 Task: Search one way flight ticket for 1 adult, 1 child, 1 infant in seat in premium economy from Boulder City: Boulder City Municipal Airport to Greenville: Pitt-greenville Airport on 5-2-2023. Choice of flights is Alaska. Number of bags: 2 checked bags. Price is upto 81000. Outbound departure time preference is 17:45.
Action: Mouse moved to (299, 265)
Screenshot: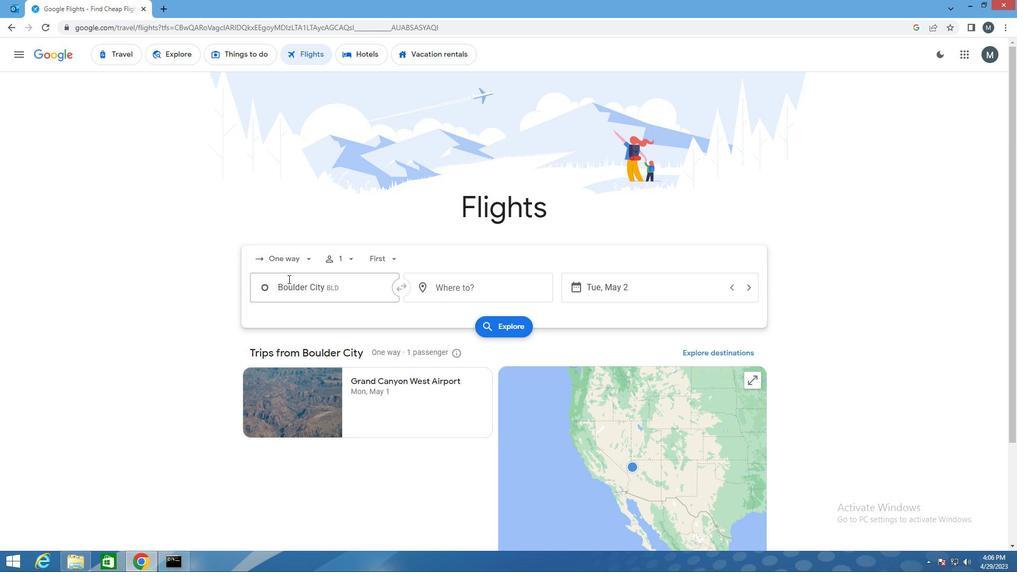 
Action: Mouse pressed left at (299, 265)
Screenshot: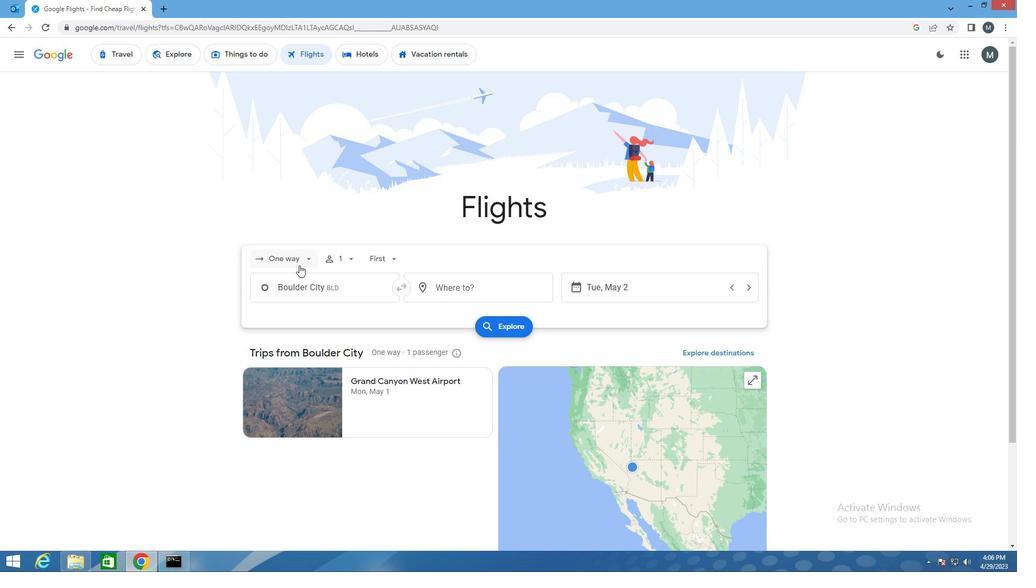 
Action: Mouse moved to (306, 304)
Screenshot: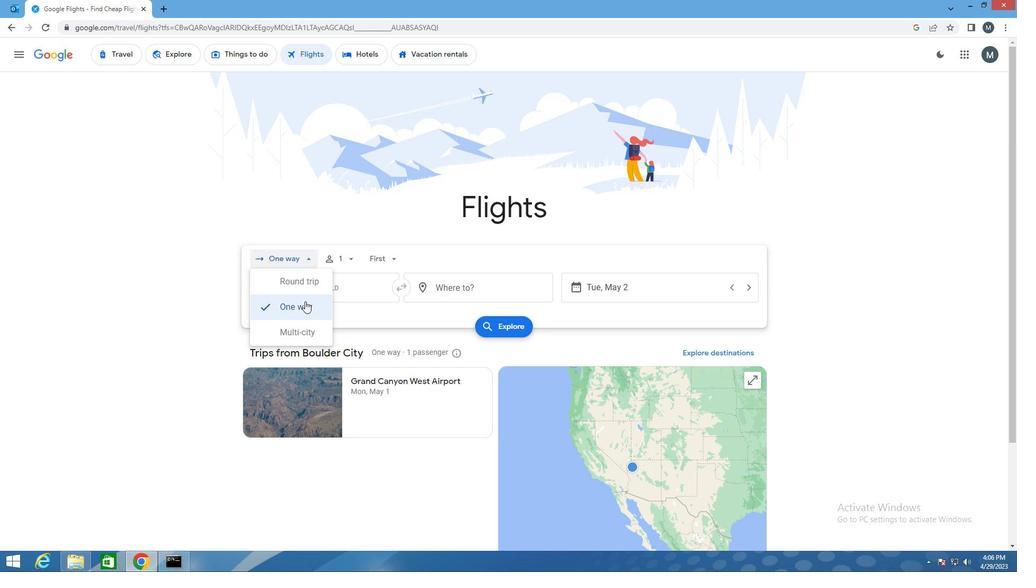 
Action: Mouse pressed left at (306, 304)
Screenshot: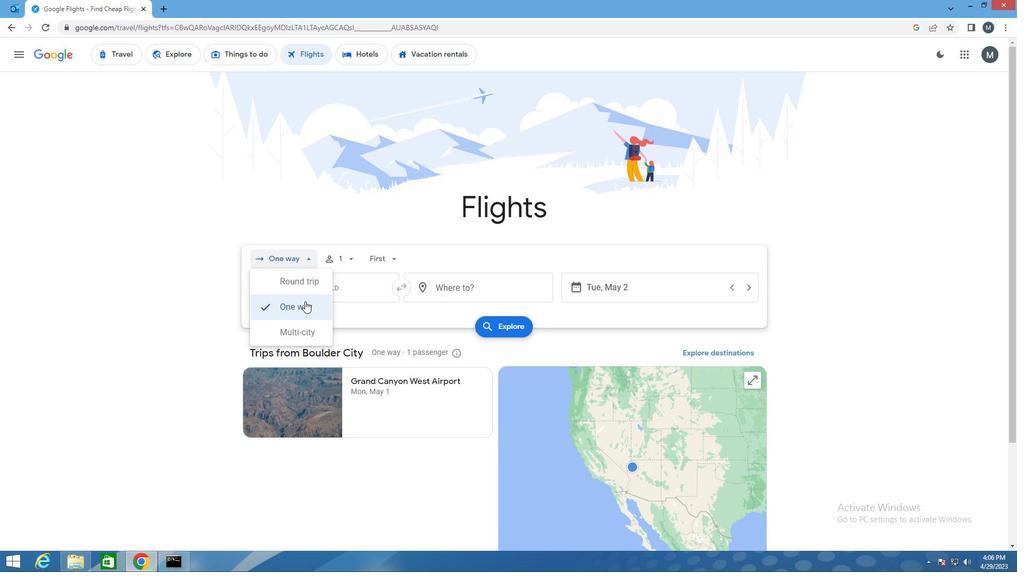 
Action: Mouse moved to (347, 256)
Screenshot: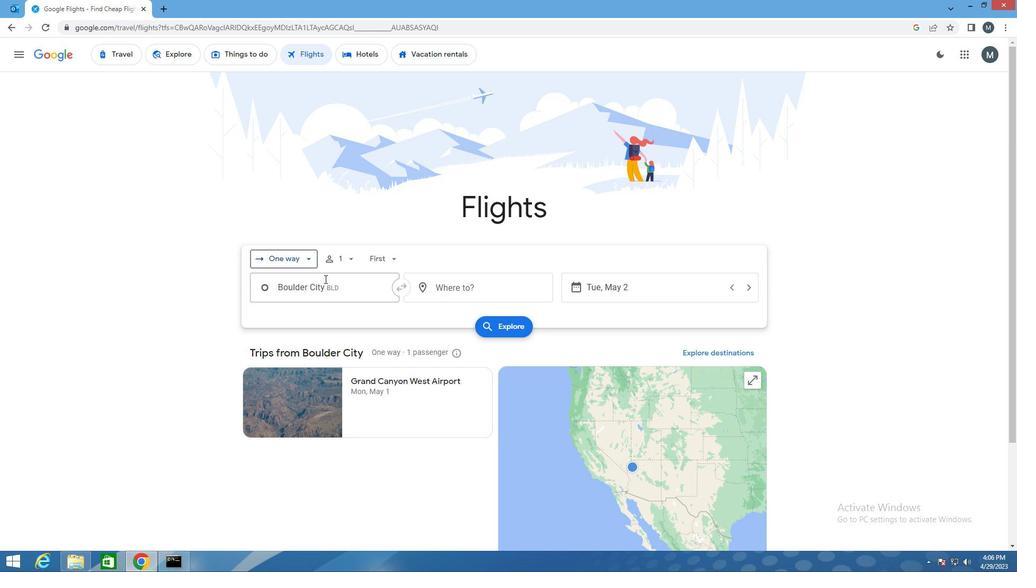 
Action: Mouse pressed left at (347, 256)
Screenshot: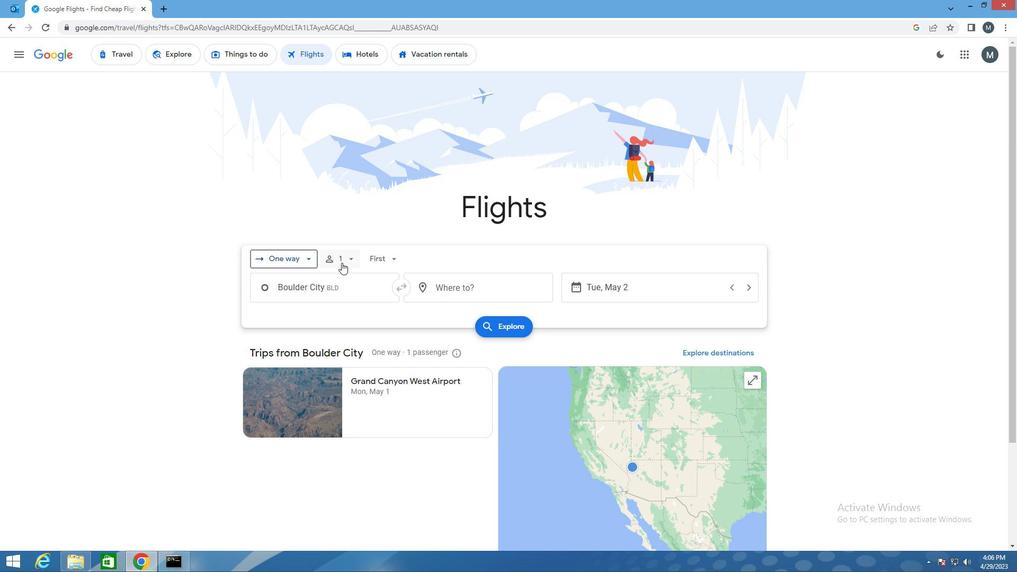 
Action: Mouse moved to (429, 314)
Screenshot: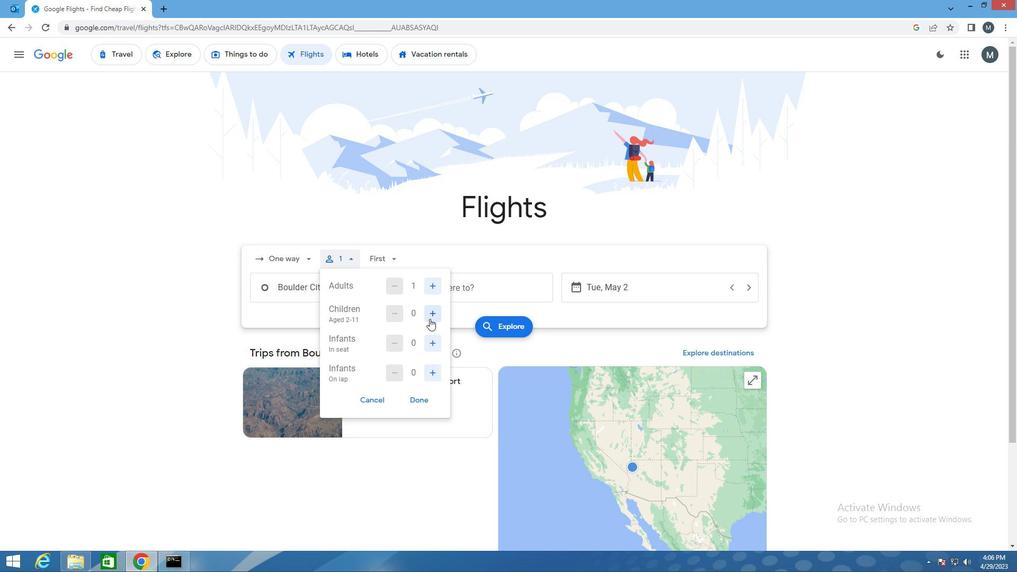 
Action: Mouse pressed left at (429, 314)
Screenshot: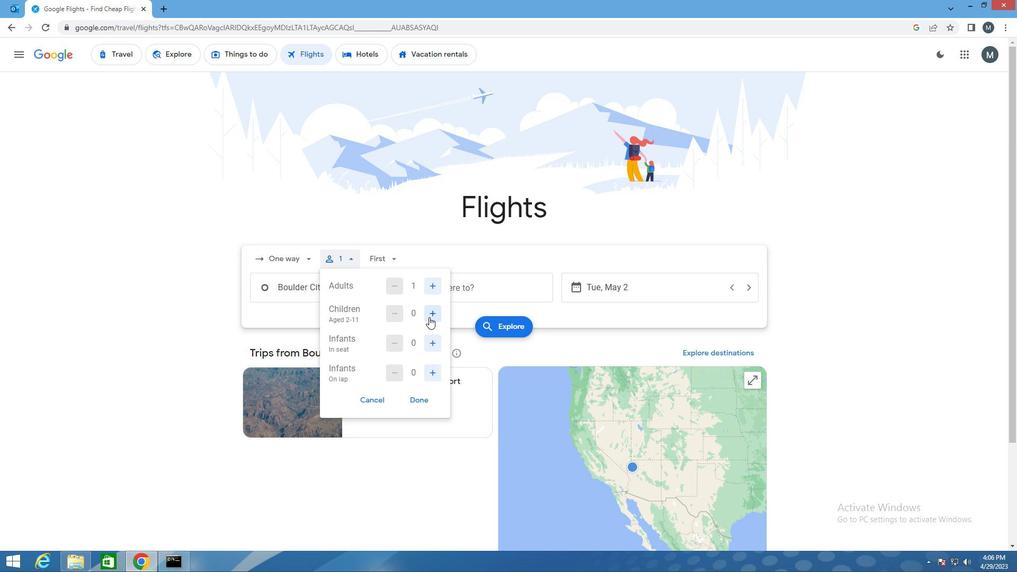 
Action: Mouse moved to (438, 344)
Screenshot: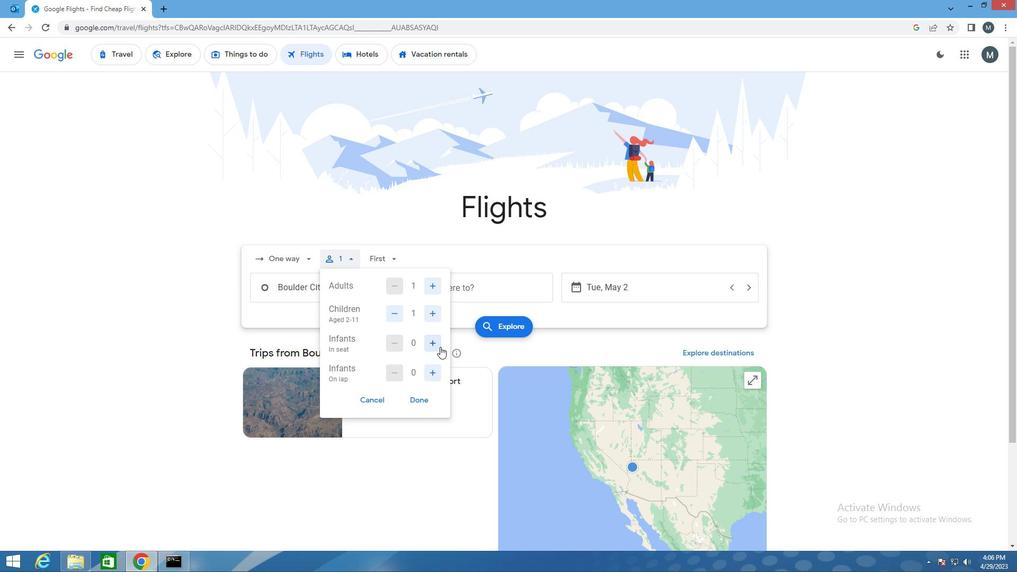 
Action: Mouse pressed left at (438, 344)
Screenshot: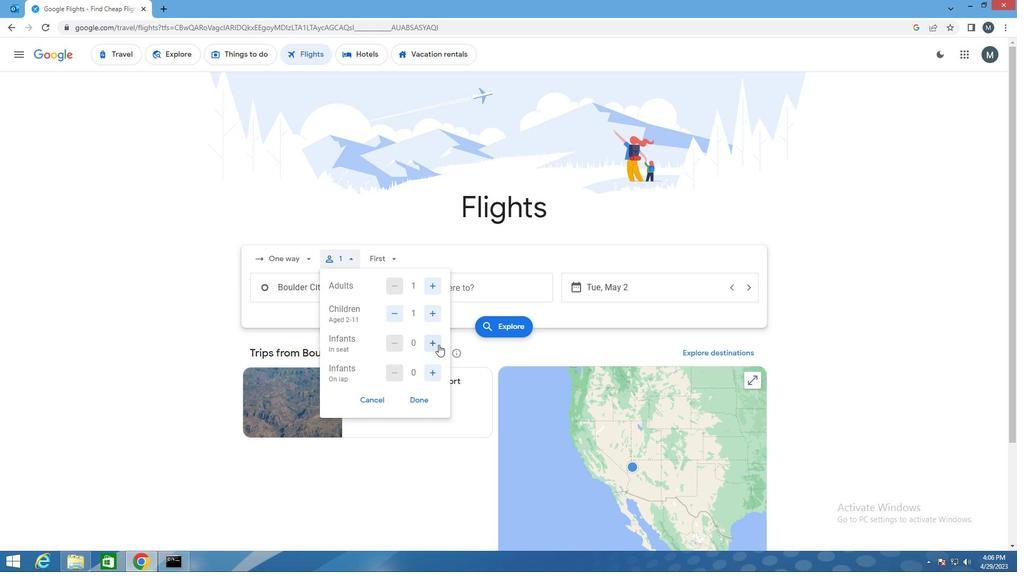 
Action: Mouse moved to (421, 398)
Screenshot: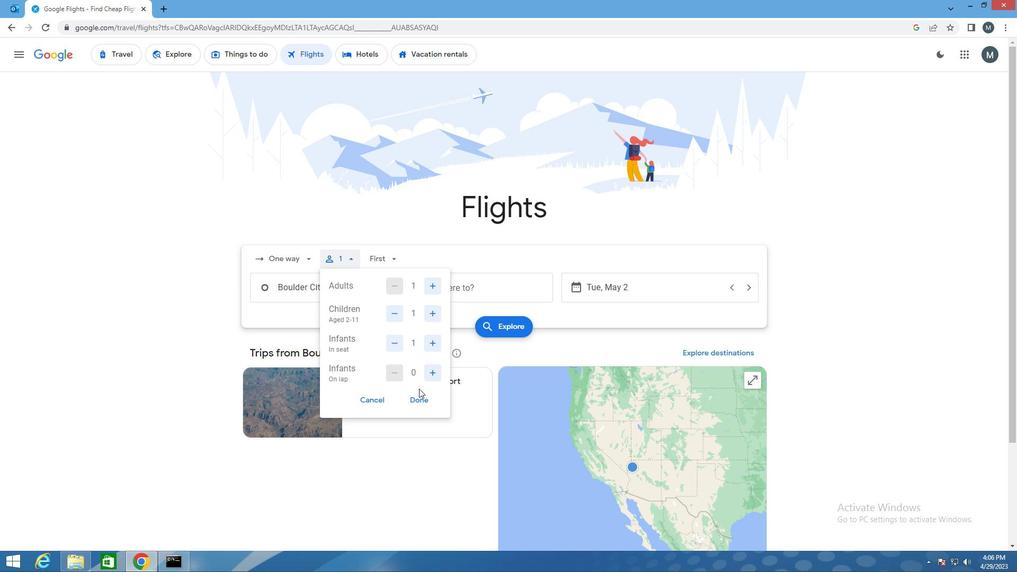
Action: Mouse pressed left at (421, 398)
Screenshot: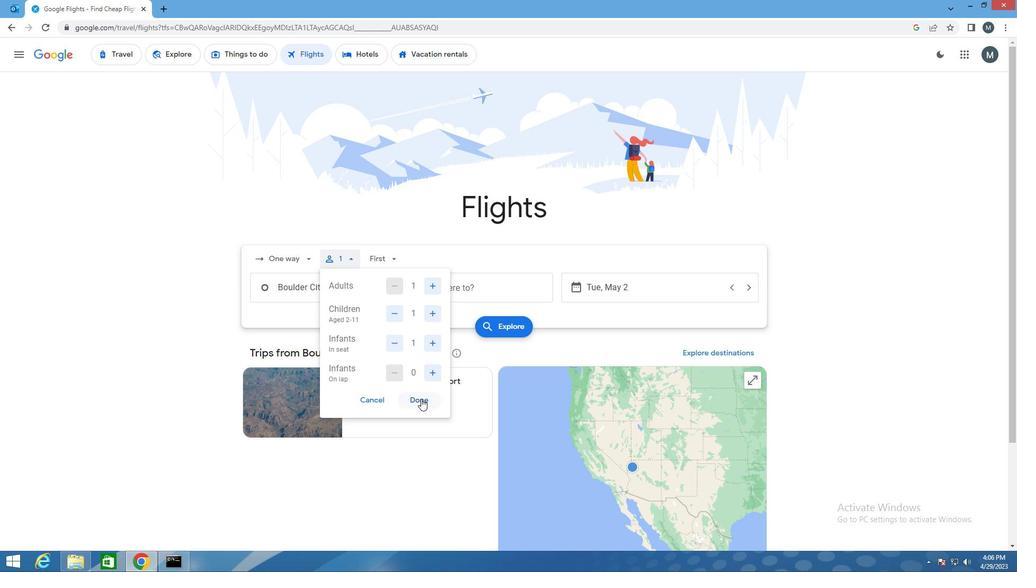 
Action: Mouse moved to (380, 260)
Screenshot: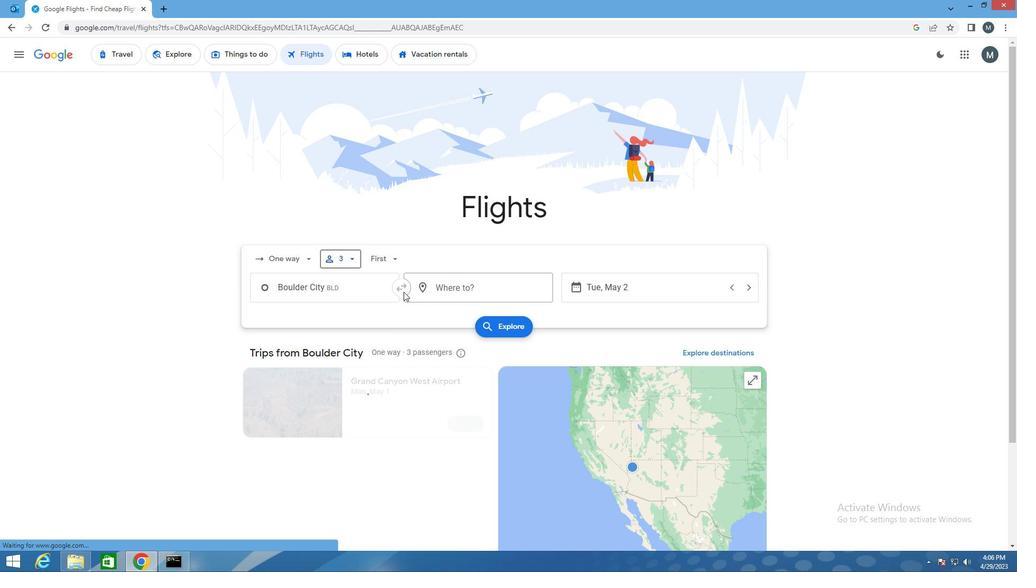 
Action: Mouse pressed left at (380, 260)
Screenshot: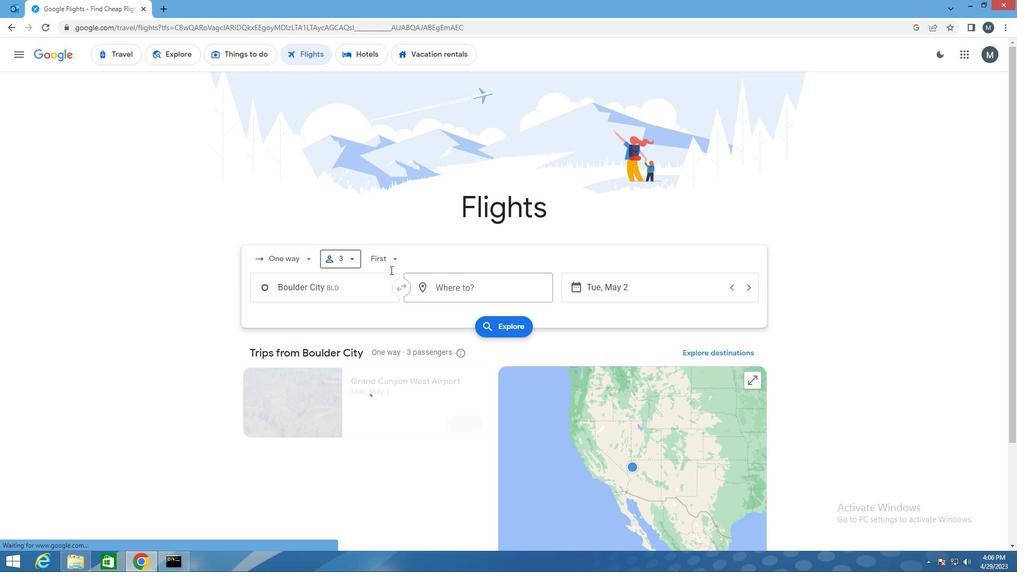 
Action: Mouse moved to (406, 308)
Screenshot: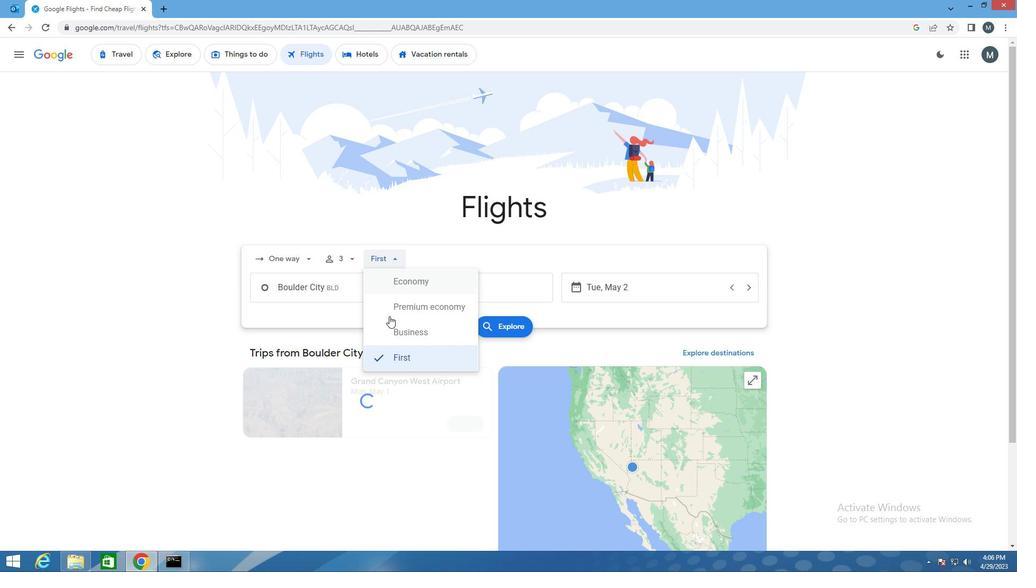 
Action: Mouse pressed left at (406, 308)
Screenshot: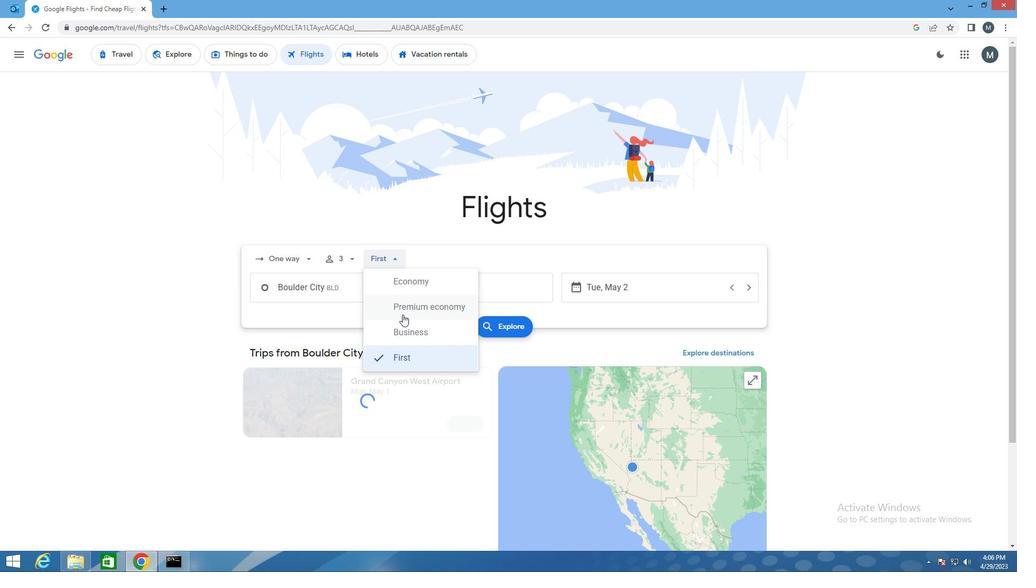 
Action: Mouse moved to (324, 292)
Screenshot: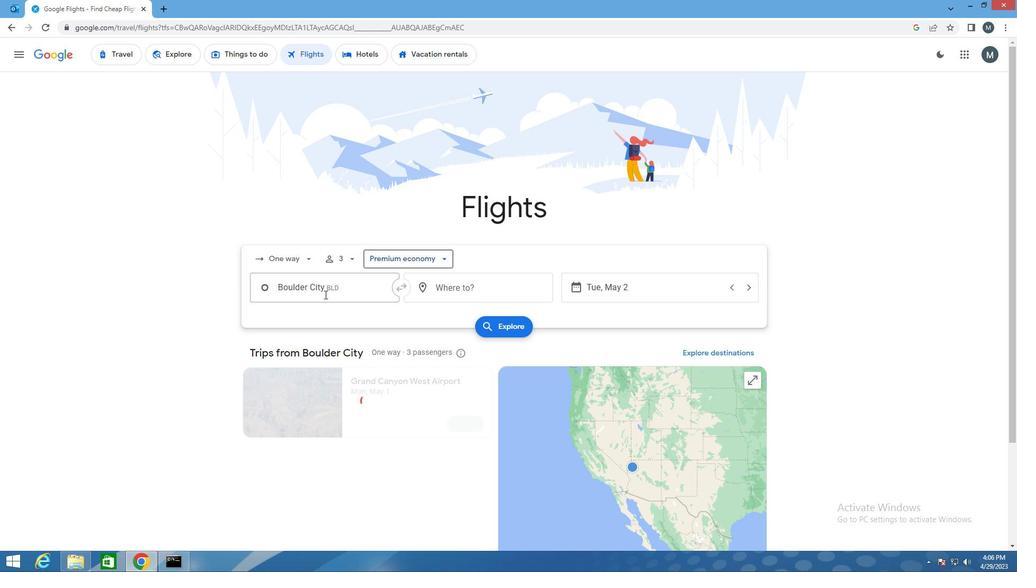 
Action: Mouse pressed left at (324, 292)
Screenshot: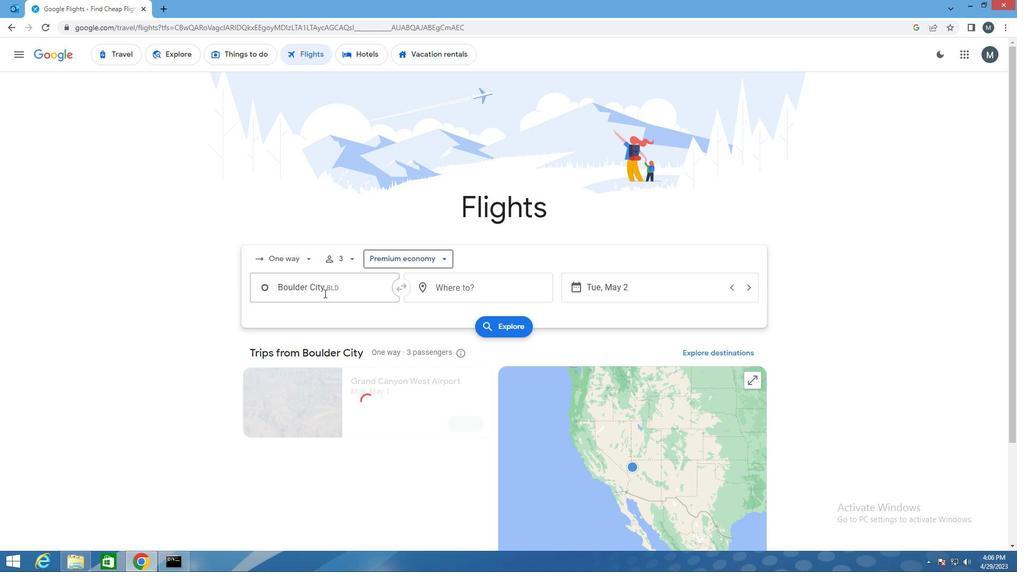 
Action: Mouse moved to (324, 291)
Screenshot: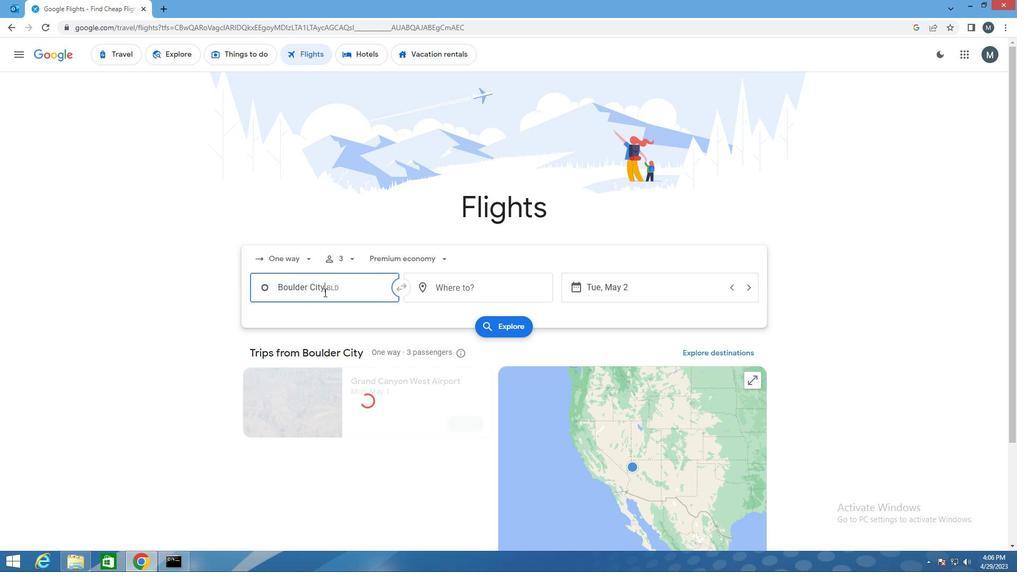 
Action: Key pressed bld<Key.enter>
Screenshot: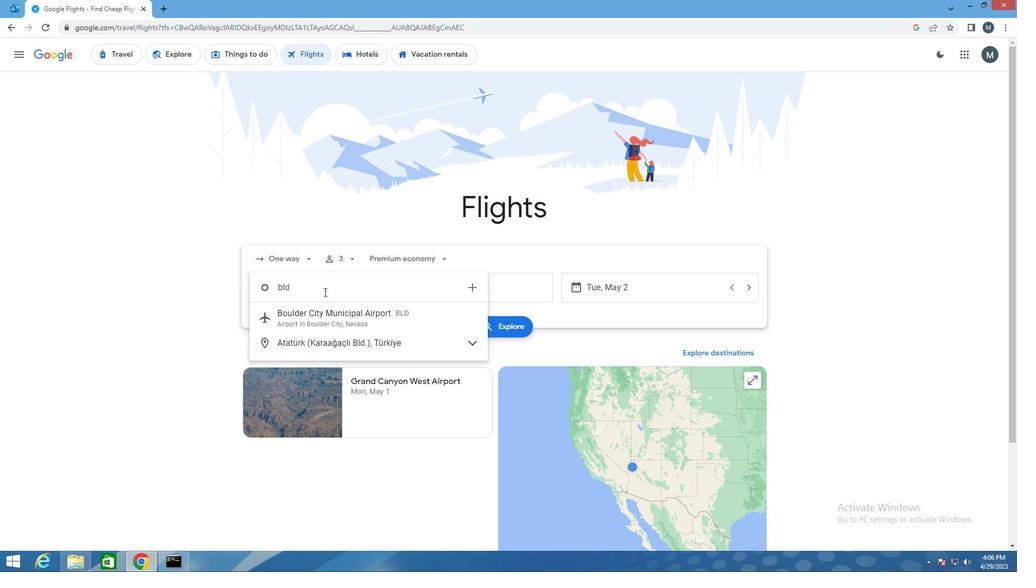 
Action: Mouse moved to (423, 288)
Screenshot: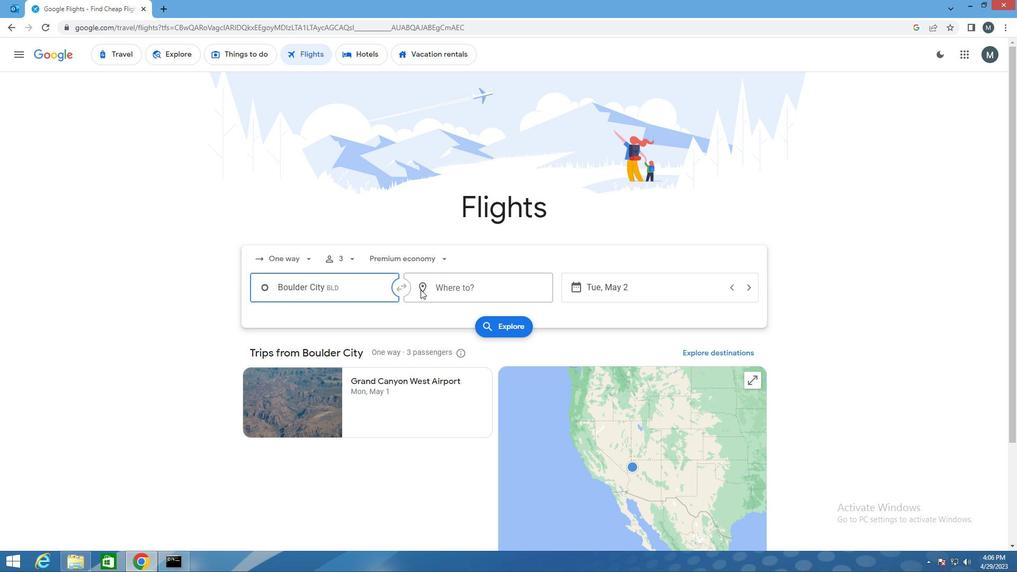 
Action: Mouse pressed left at (423, 288)
Screenshot: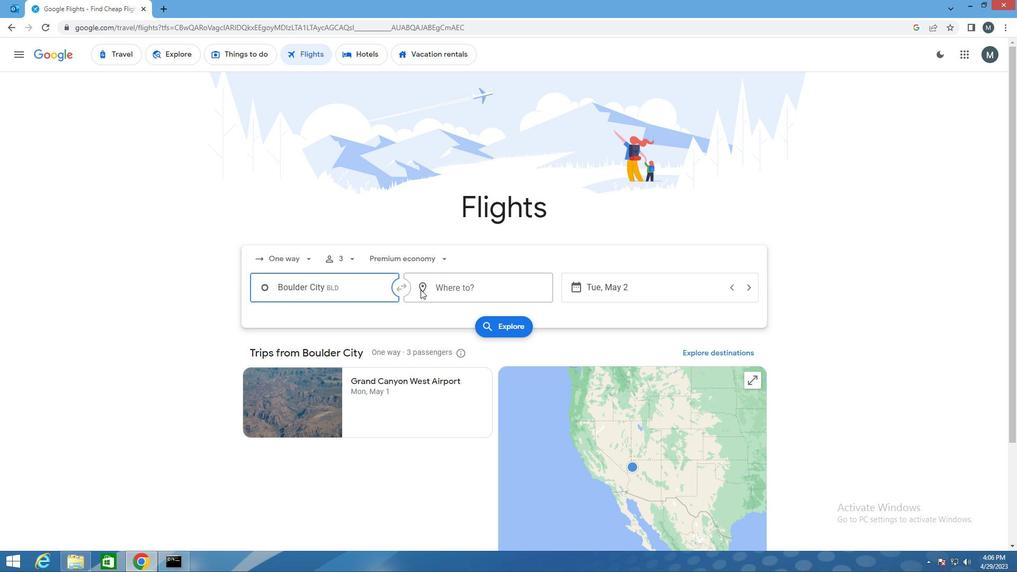 
Action: Key pressed pgv<Key.enter>
Screenshot: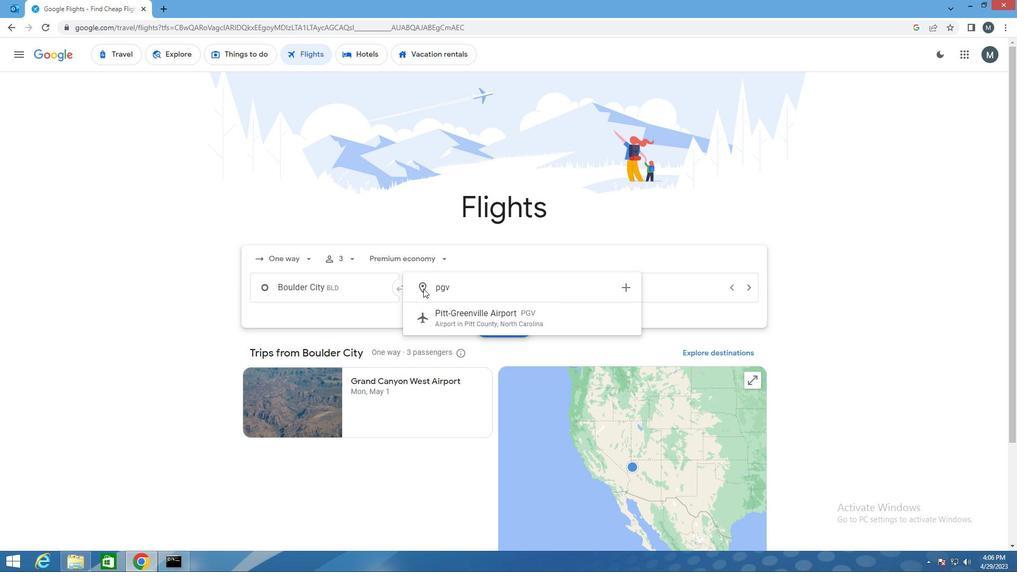 
Action: Mouse moved to (650, 281)
Screenshot: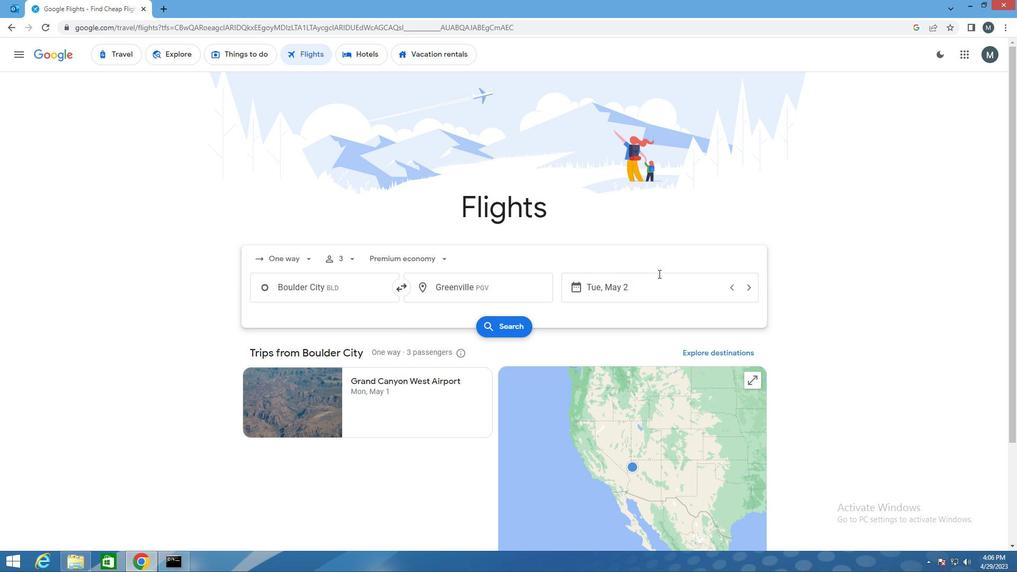 
Action: Mouse pressed left at (650, 281)
Screenshot: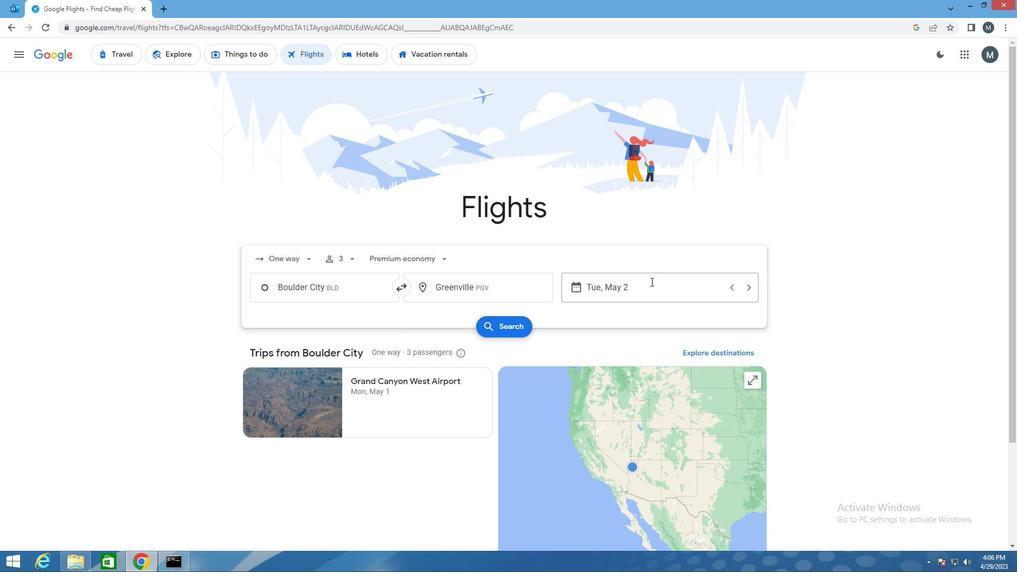 
Action: Mouse moved to (635, 366)
Screenshot: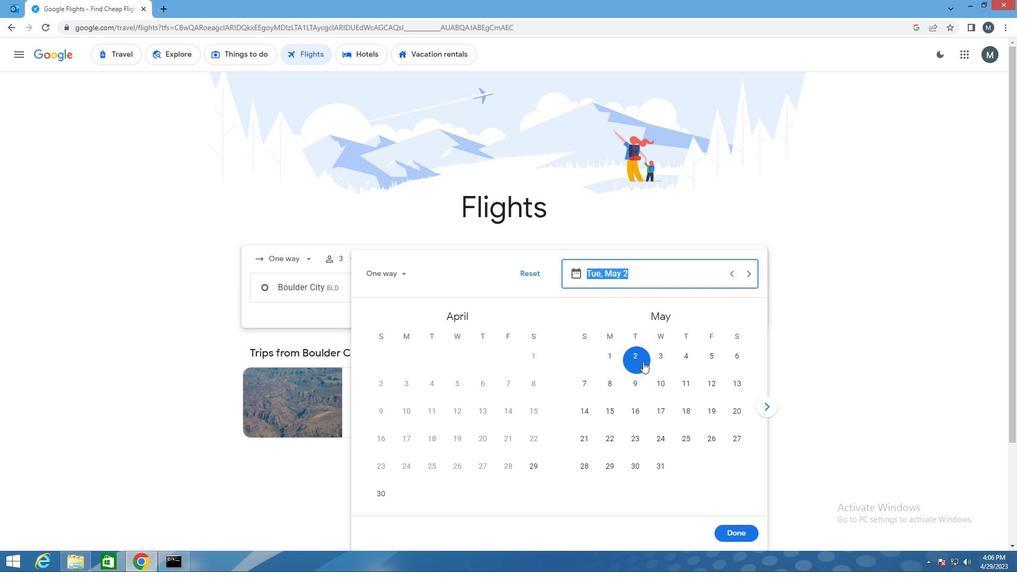 
Action: Mouse pressed left at (635, 366)
Screenshot: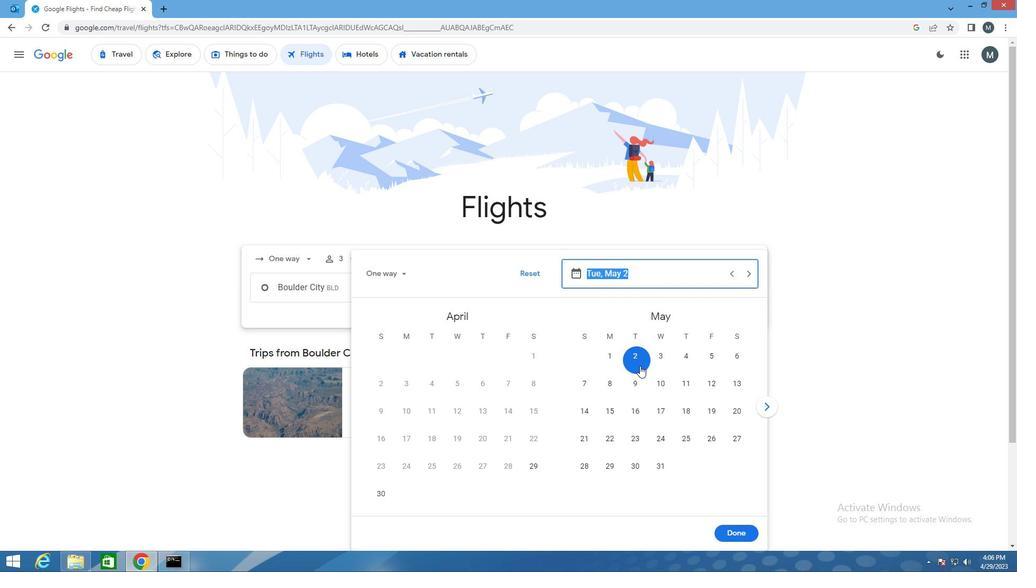 
Action: Mouse moved to (727, 534)
Screenshot: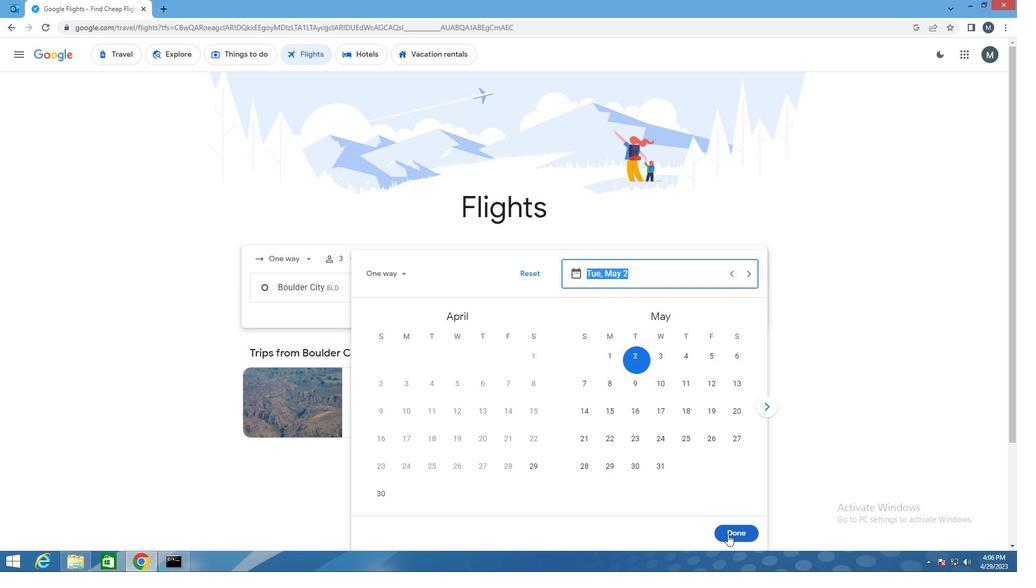 
Action: Mouse pressed left at (727, 534)
Screenshot: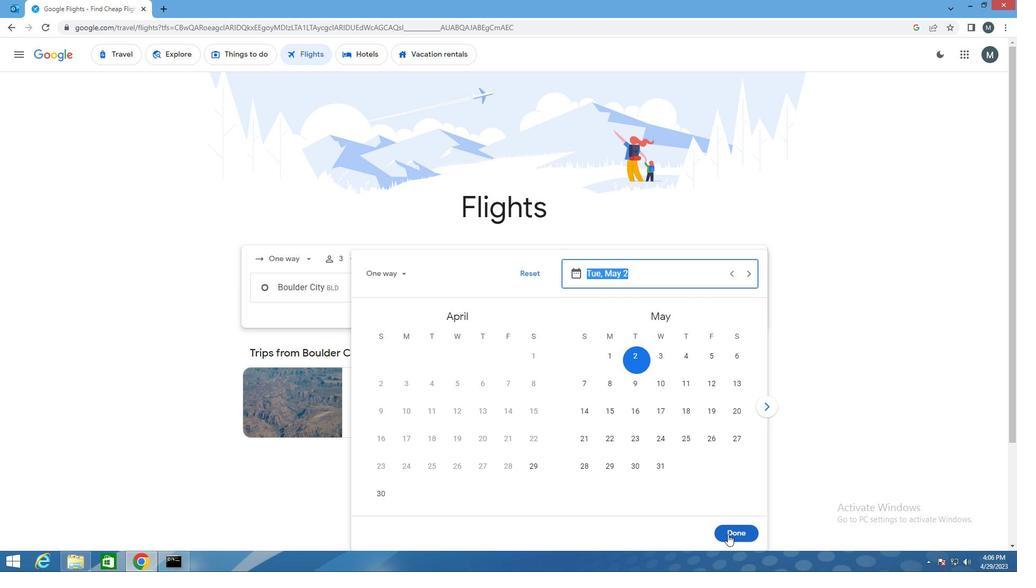 
Action: Mouse moved to (468, 324)
Screenshot: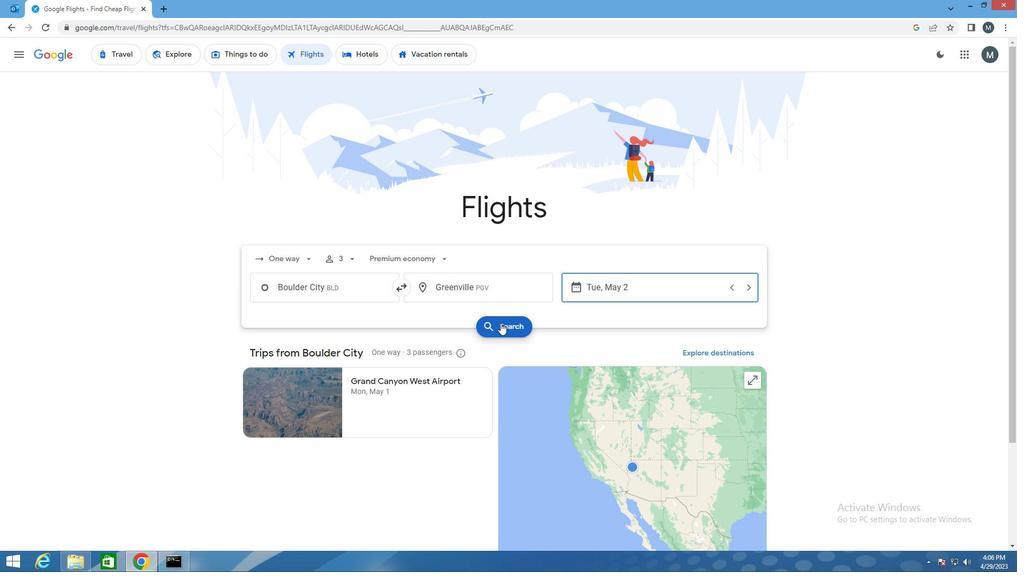 
Action: Mouse pressed left at (468, 324)
Screenshot: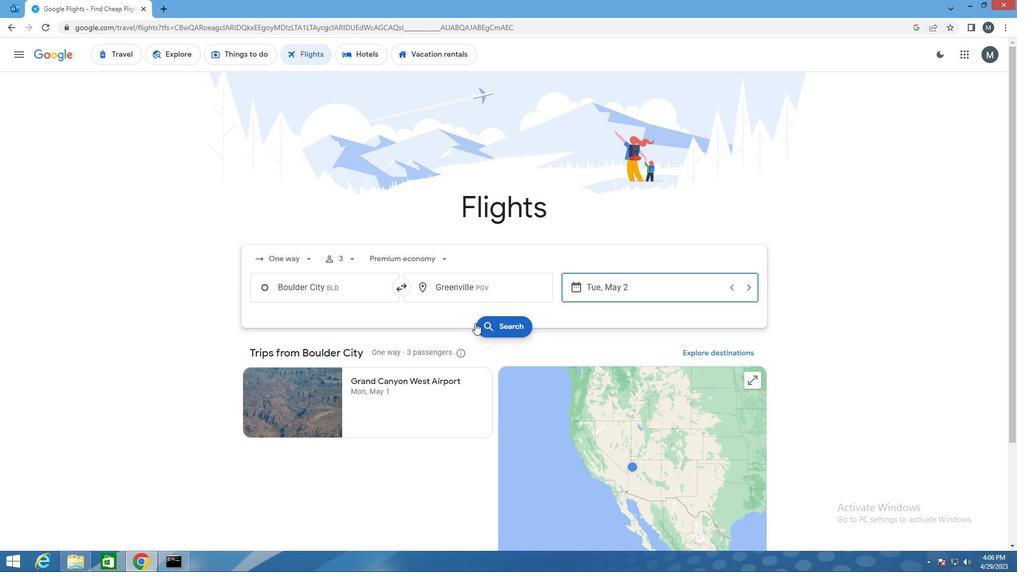 
Action: Mouse moved to (487, 325)
Screenshot: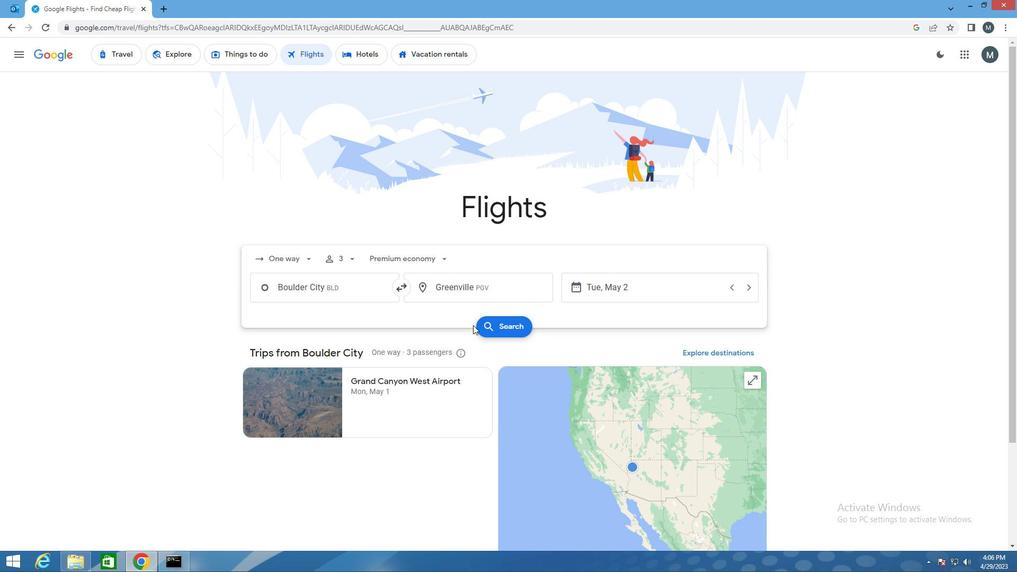 
Action: Mouse pressed left at (487, 325)
Screenshot: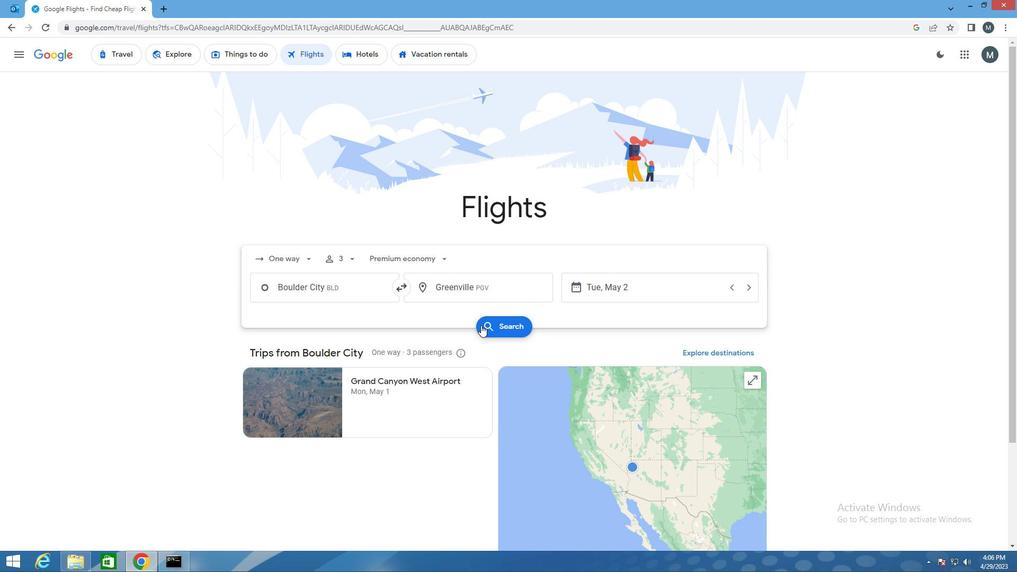 
Action: Mouse moved to (262, 152)
Screenshot: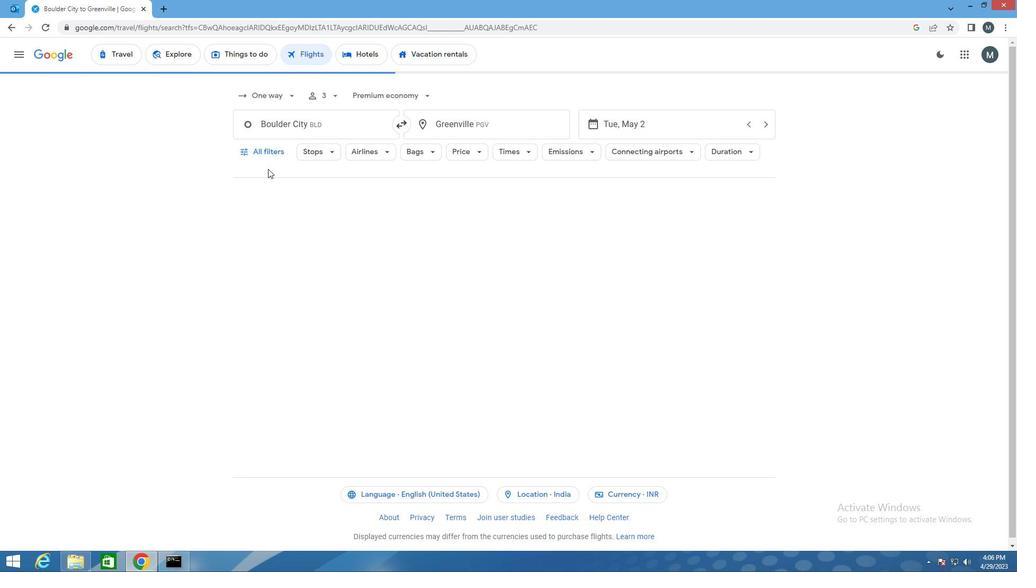 
Action: Mouse pressed left at (262, 152)
Screenshot: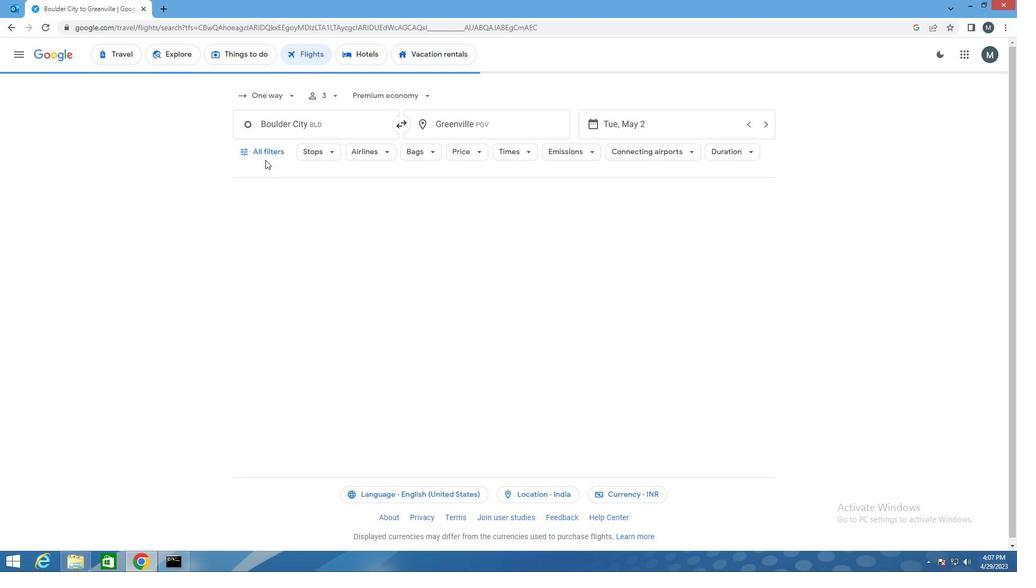 
Action: Mouse moved to (298, 286)
Screenshot: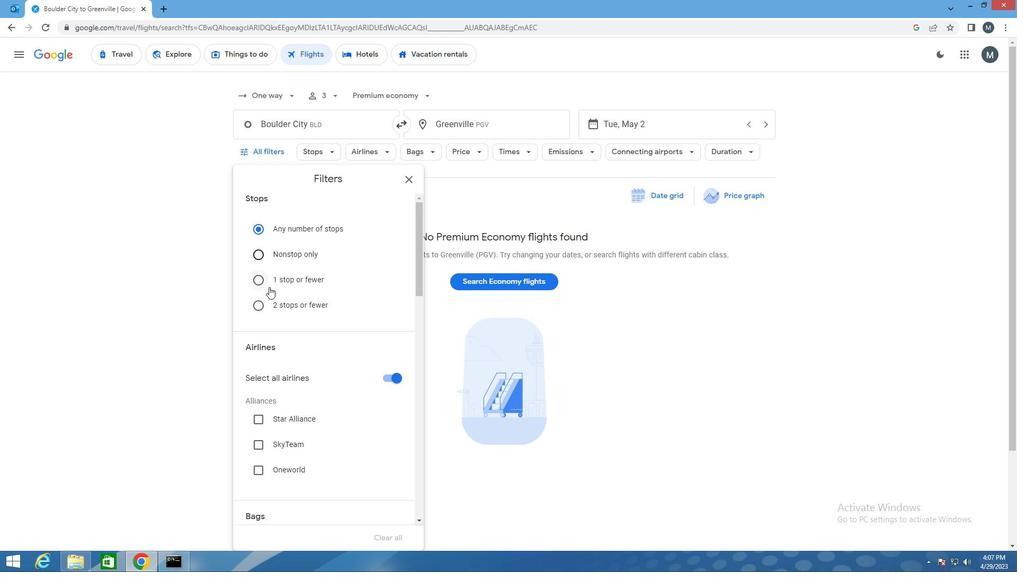 
Action: Mouse scrolled (298, 285) with delta (0, 0)
Screenshot: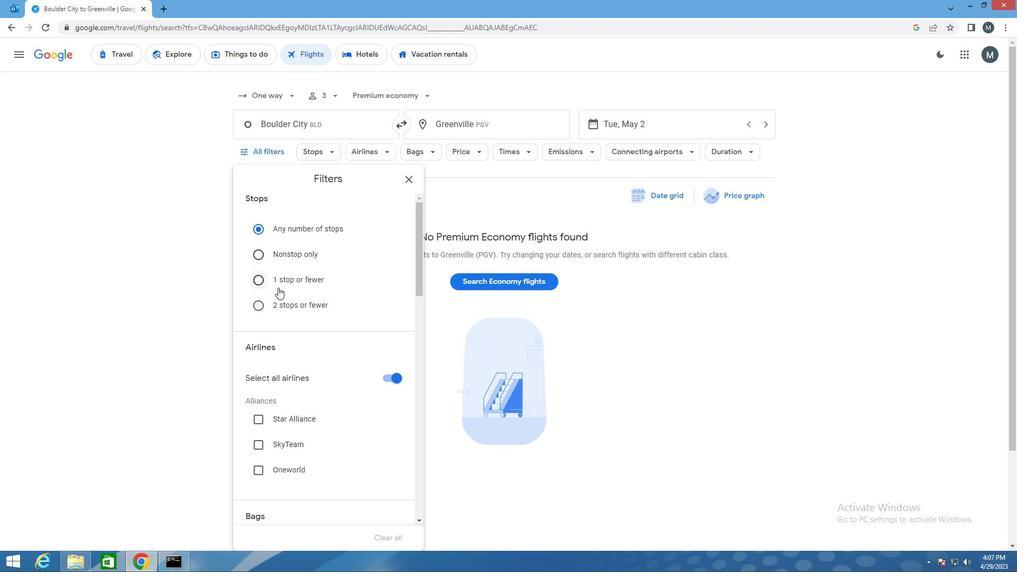 
Action: Mouse moved to (389, 324)
Screenshot: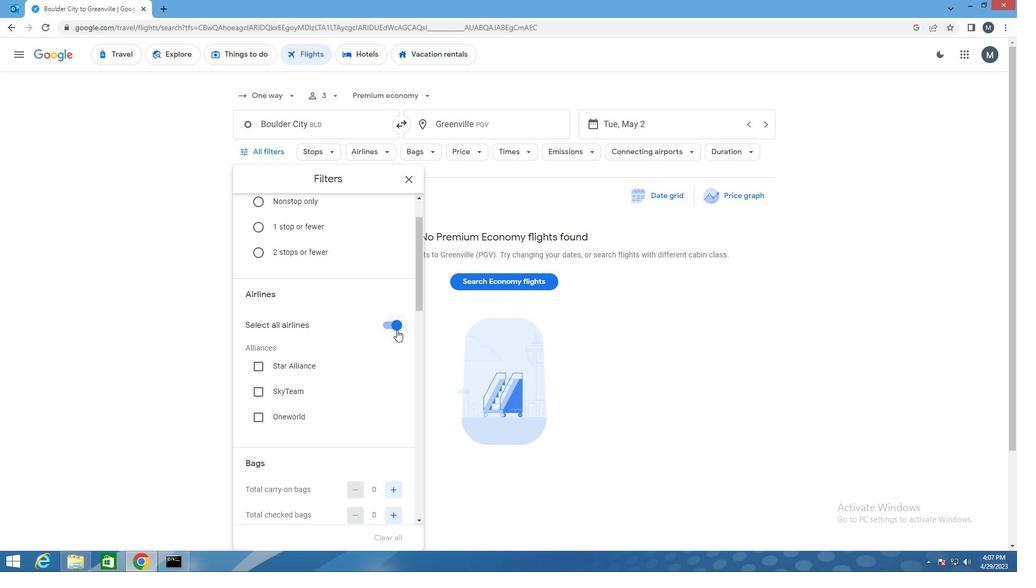 
Action: Mouse pressed left at (389, 324)
Screenshot: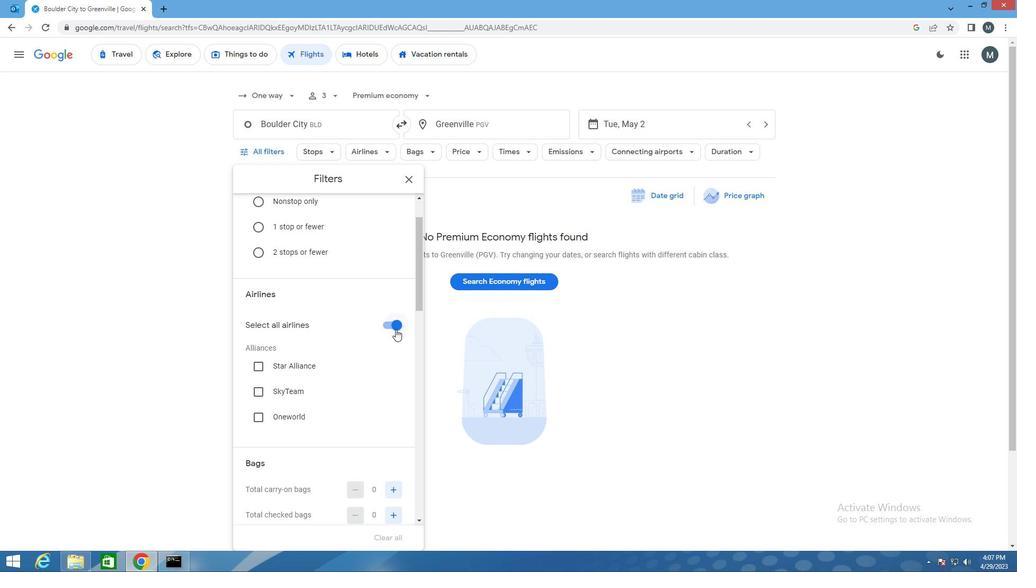 
Action: Mouse moved to (303, 337)
Screenshot: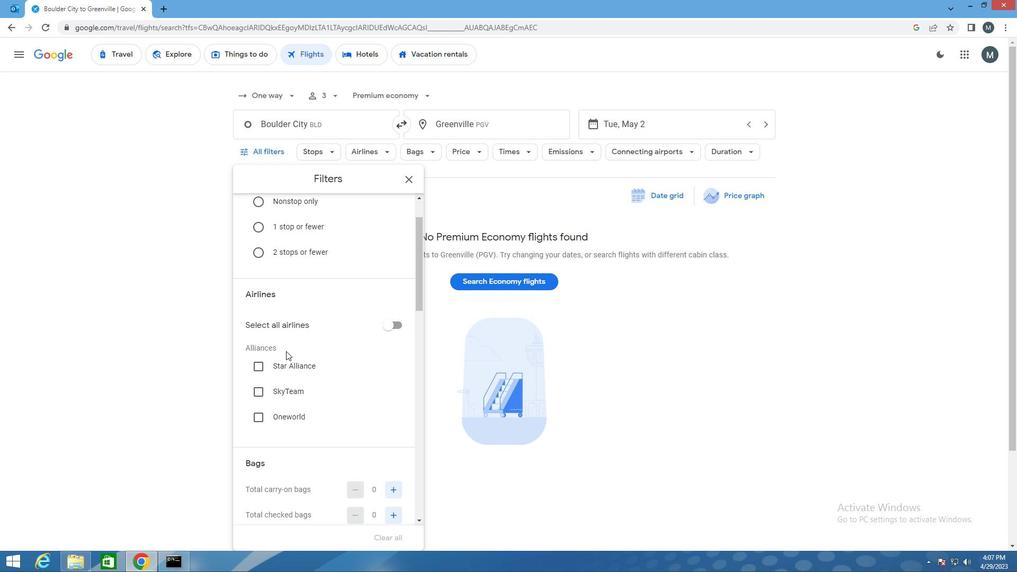 
Action: Mouse scrolled (303, 336) with delta (0, 0)
Screenshot: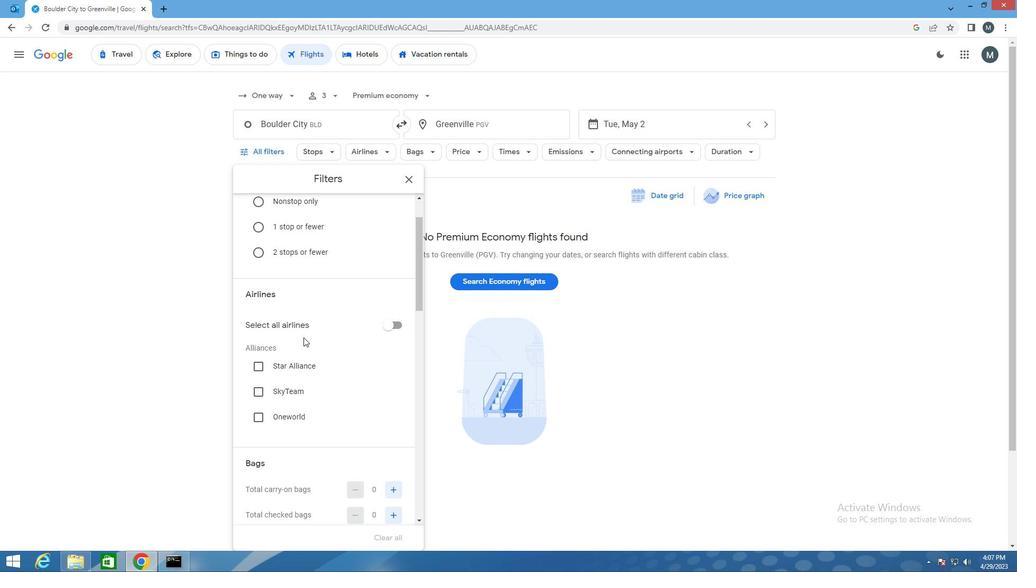 
Action: Mouse moved to (312, 329)
Screenshot: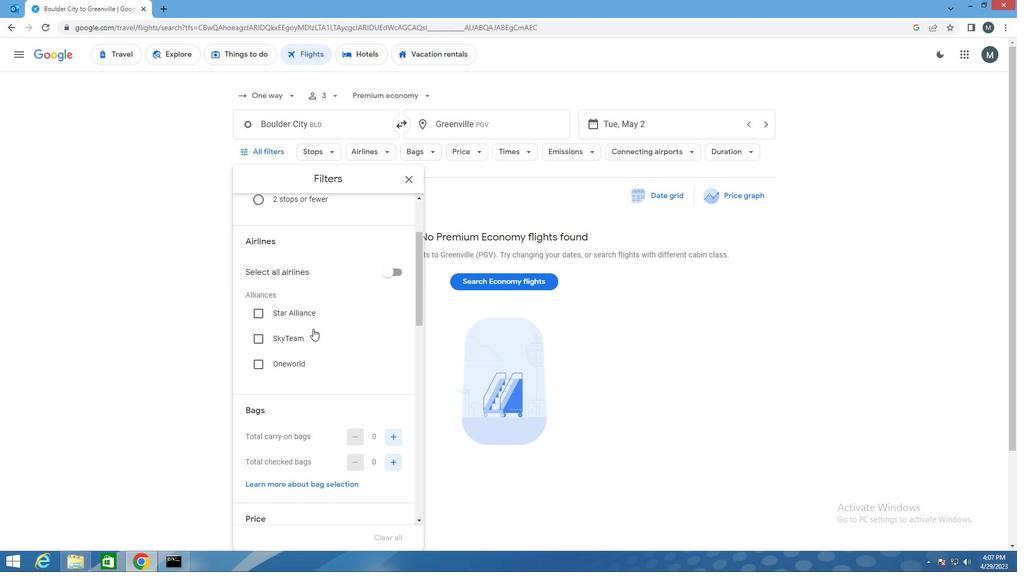 
Action: Mouse scrolled (312, 329) with delta (0, 0)
Screenshot: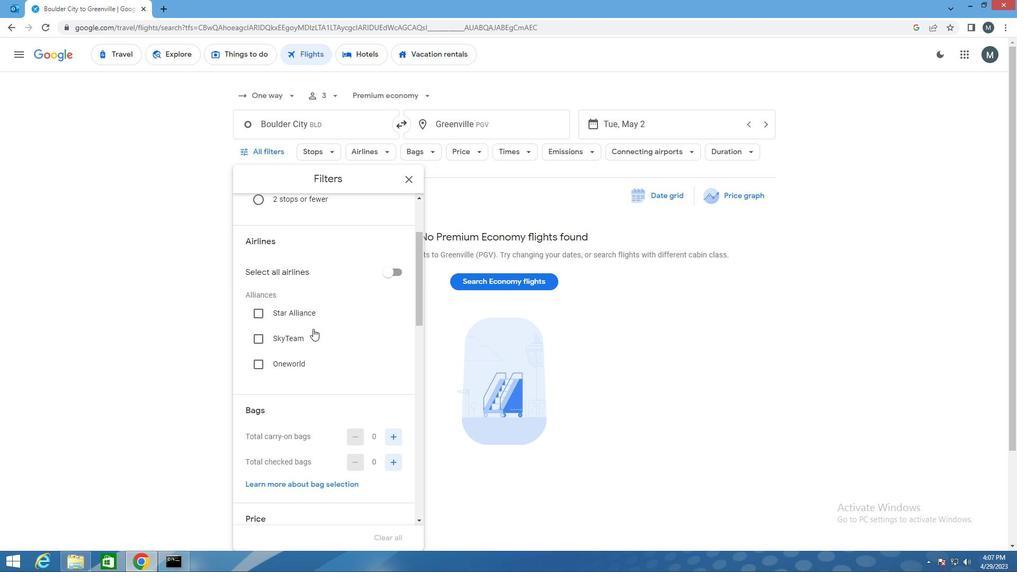 
Action: Mouse moved to (311, 330)
Screenshot: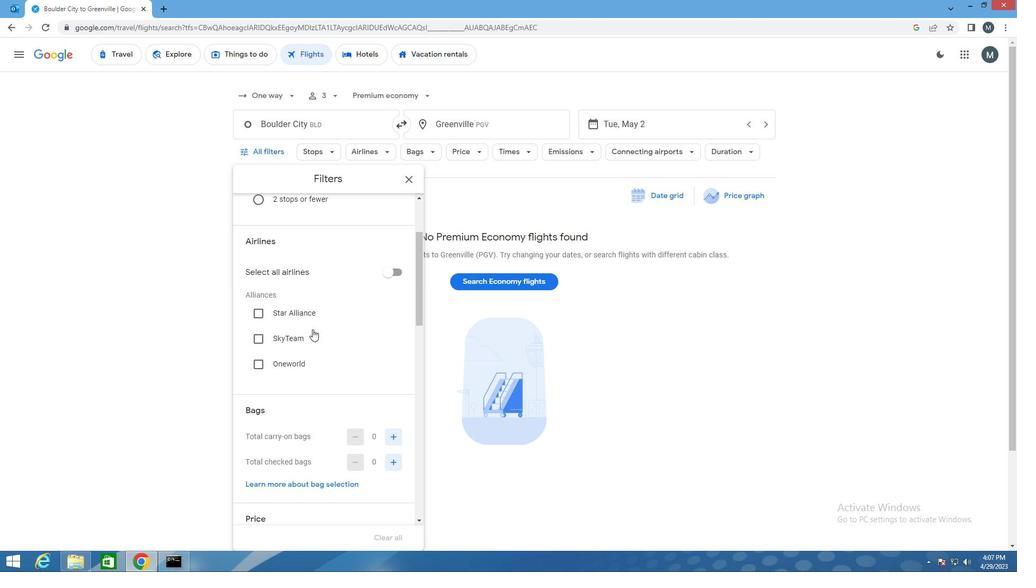 
Action: Mouse scrolled (311, 329) with delta (0, 0)
Screenshot: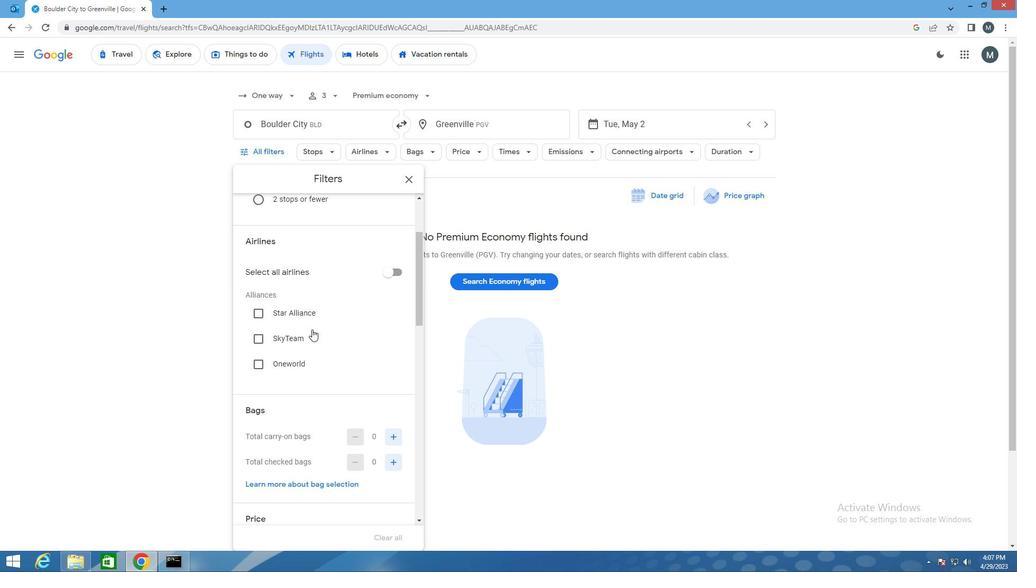 
Action: Mouse moved to (391, 353)
Screenshot: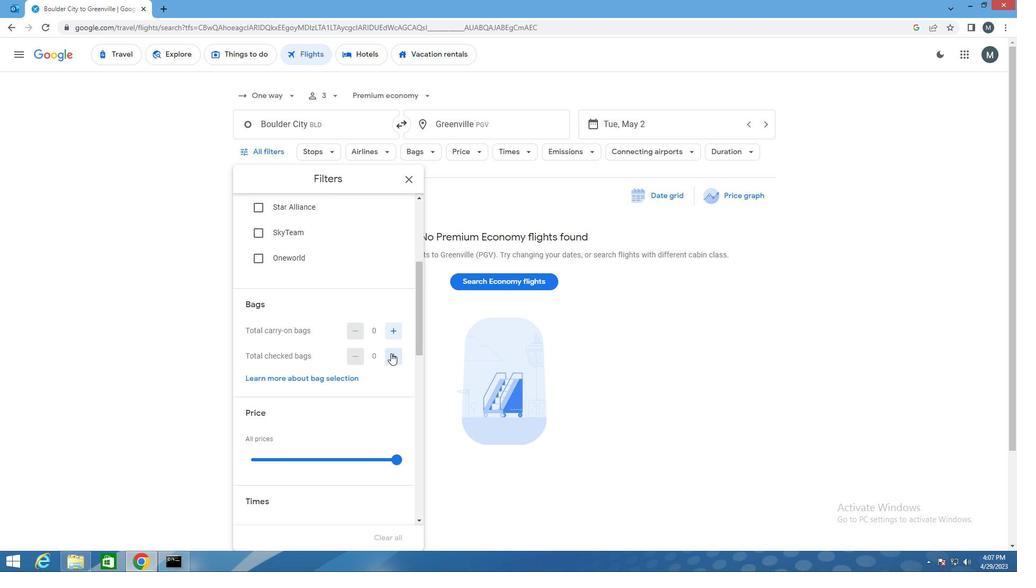 
Action: Mouse pressed left at (391, 353)
Screenshot: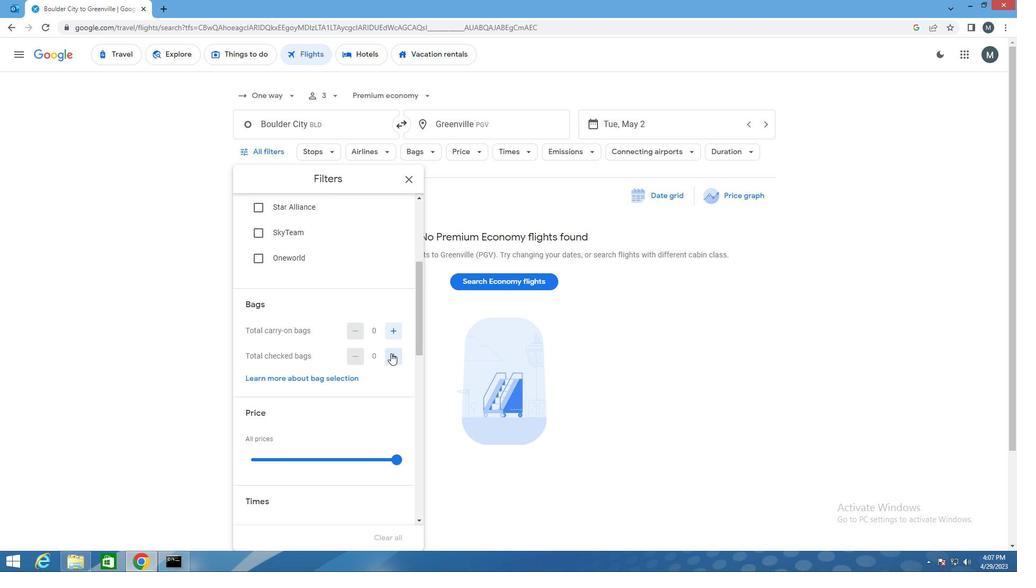 
Action: Mouse moved to (392, 353)
Screenshot: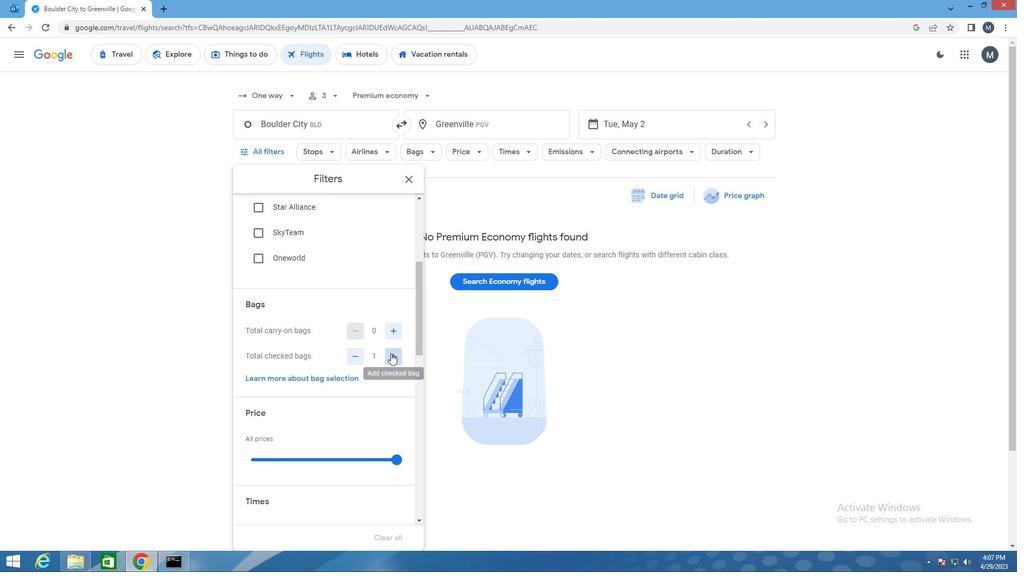 
Action: Mouse pressed left at (392, 353)
Screenshot: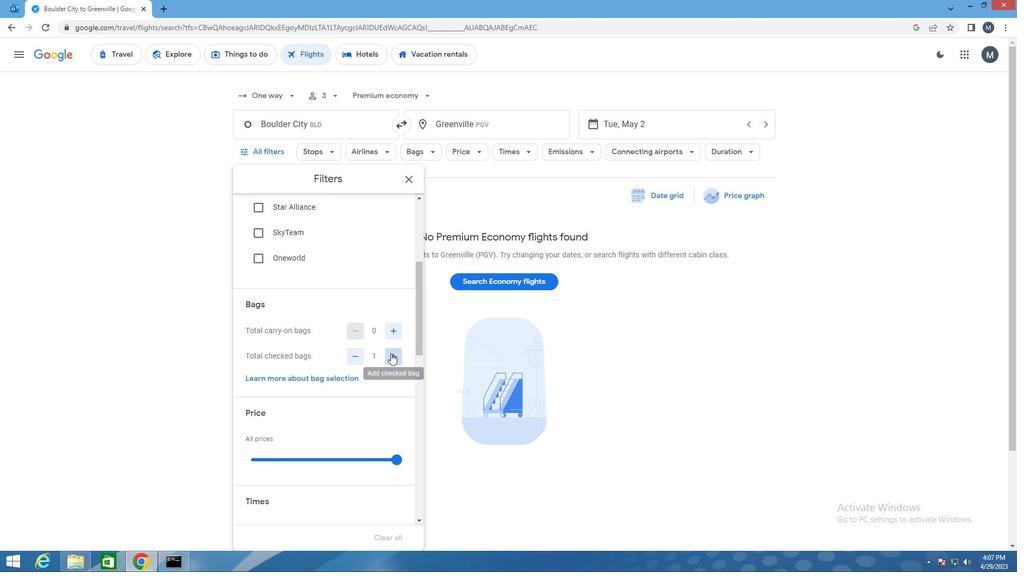 
Action: Mouse moved to (315, 356)
Screenshot: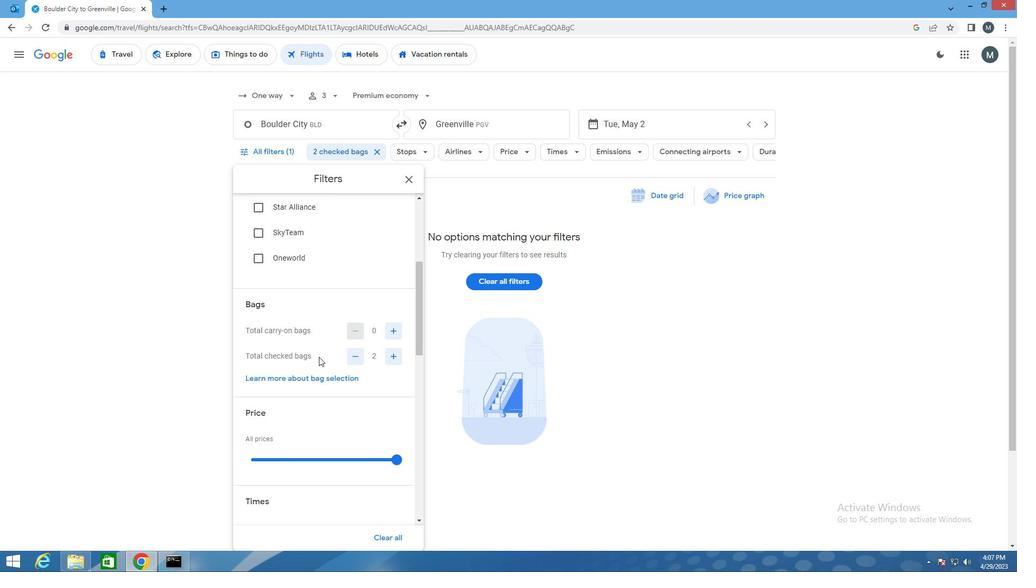 
Action: Mouse scrolled (315, 356) with delta (0, 0)
Screenshot: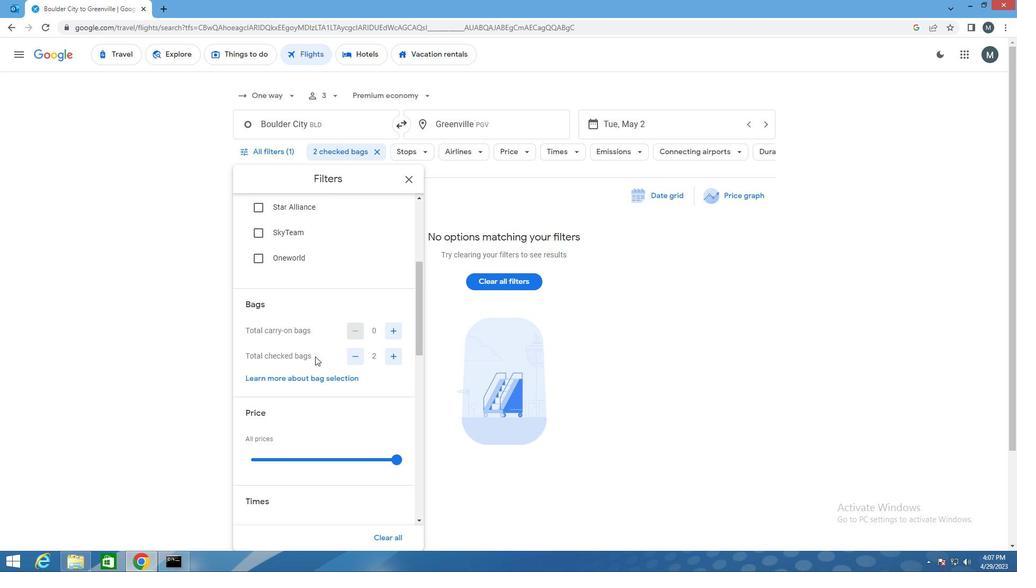 
Action: Mouse moved to (335, 402)
Screenshot: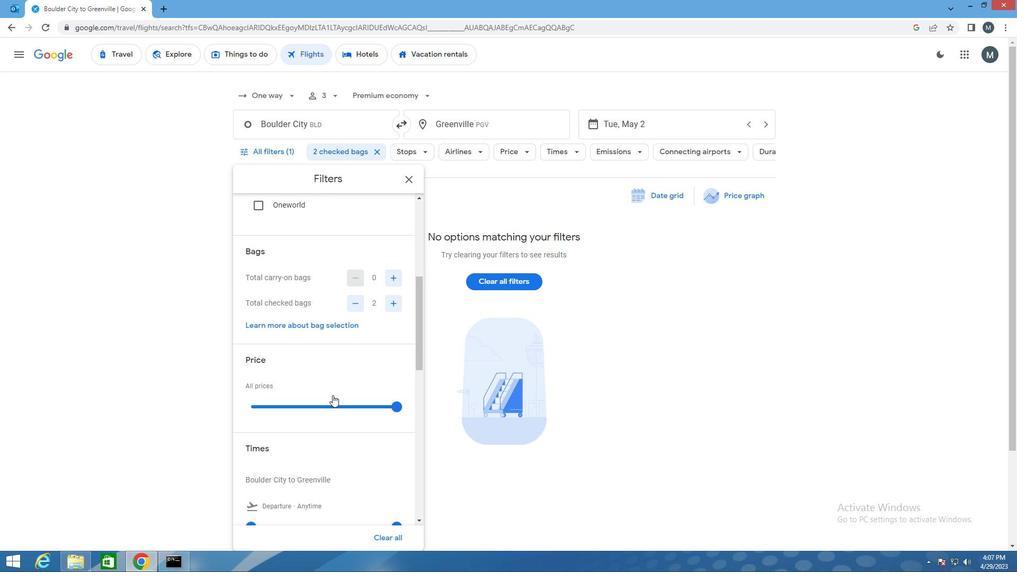 
Action: Mouse pressed left at (335, 402)
Screenshot: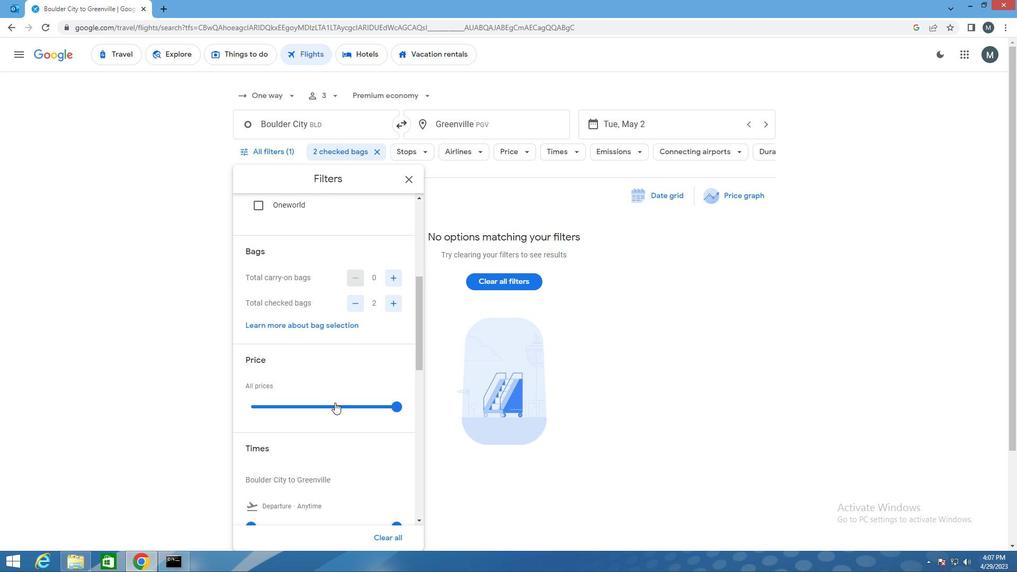
Action: Mouse pressed left at (335, 402)
Screenshot: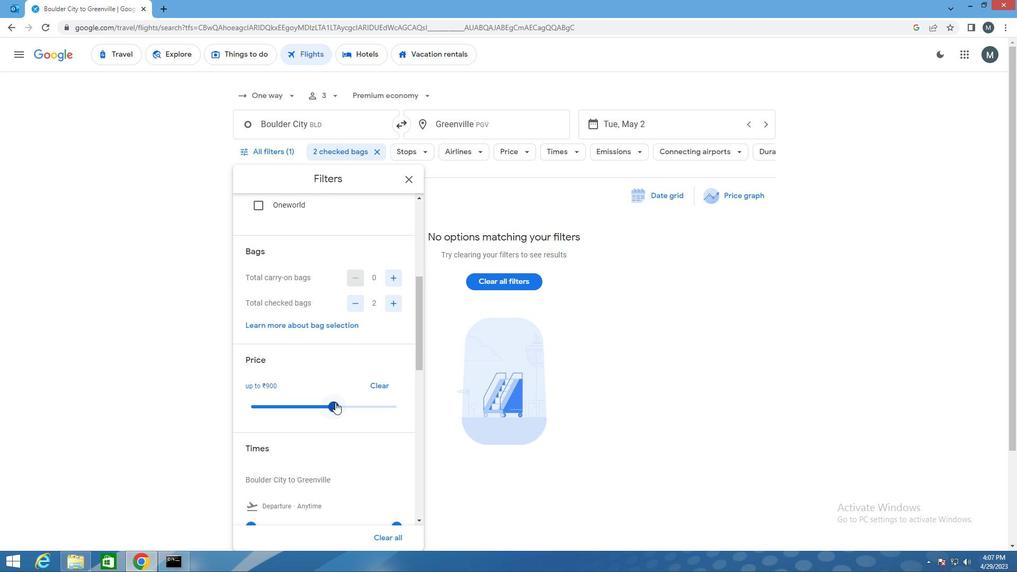 
Action: Mouse moved to (306, 358)
Screenshot: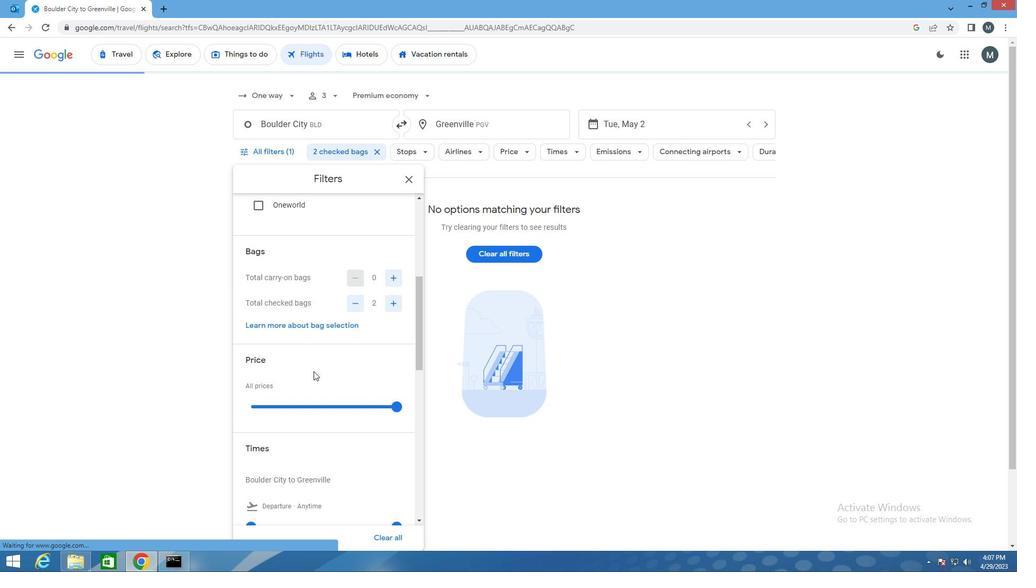 
Action: Mouse scrolled (306, 357) with delta (0, 0)
Screenshot: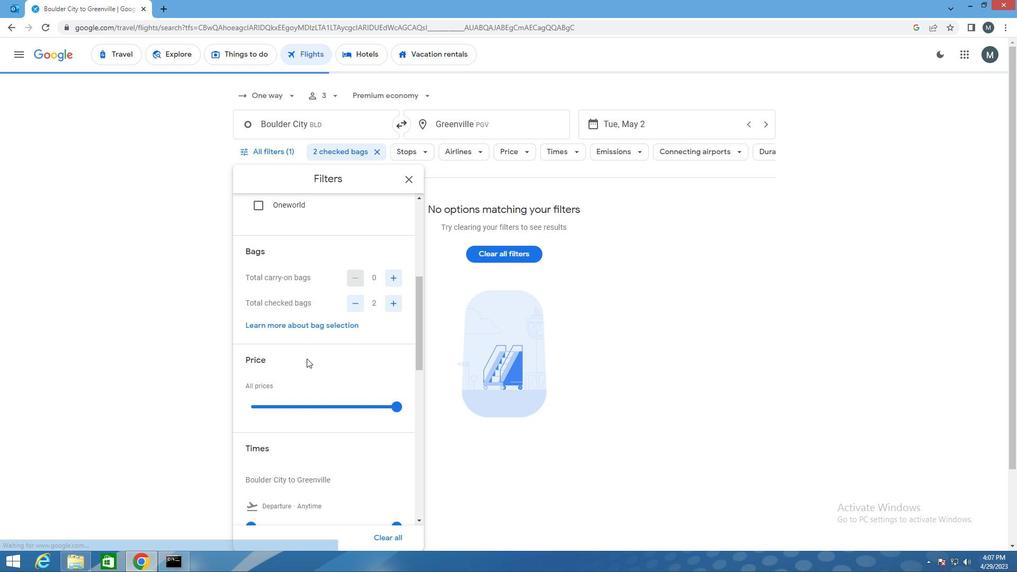 
Action: Mouse moved to (305, 350)
Screenshot: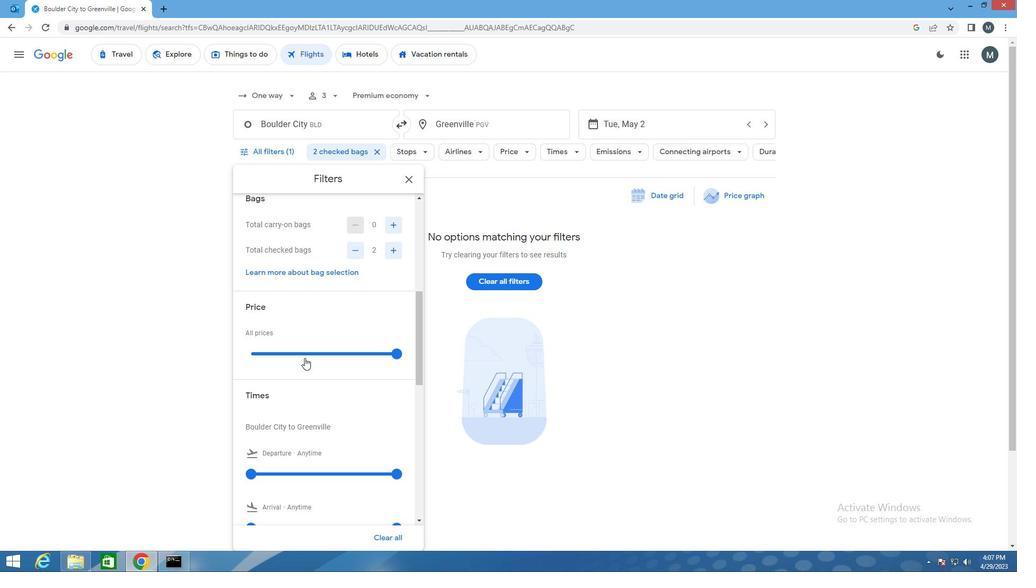 
Action: Mouse scrolled (305, 350) with delta (0, 0)
Screenshot: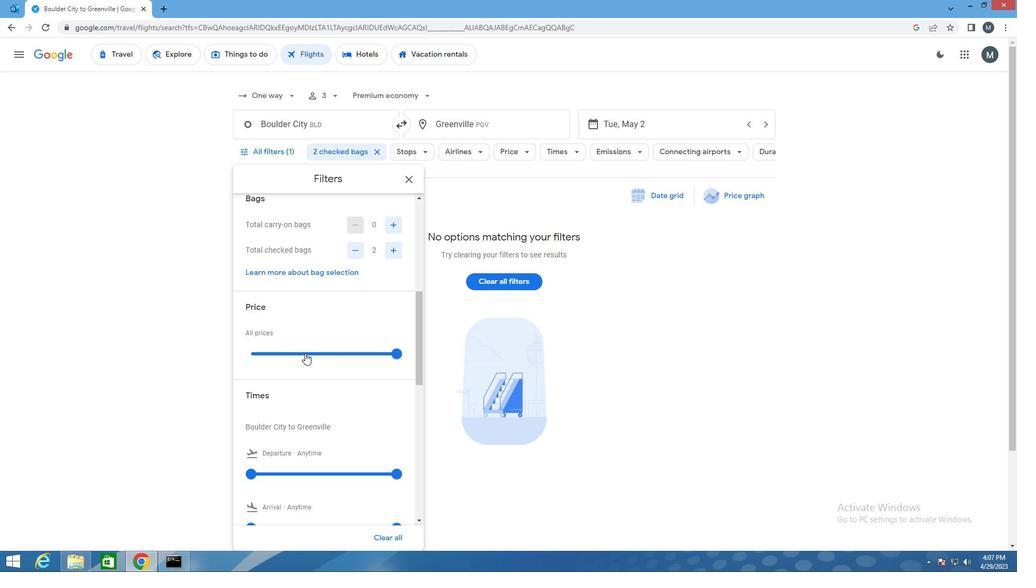 
Action: Mouse moved to (251, 419)
Screenshot: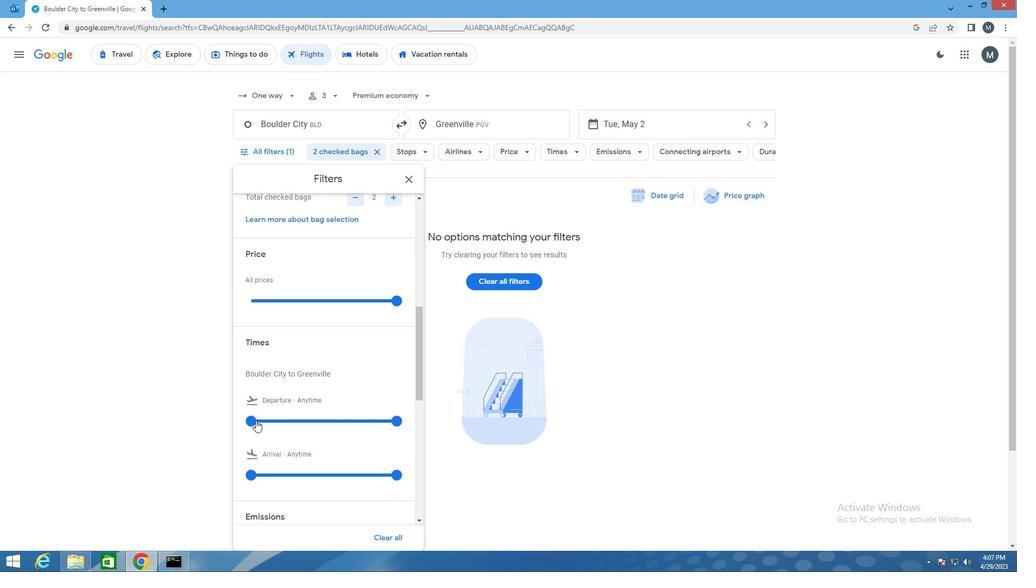 
Action: Mouse pressed left at (251, 419)
Screenshot: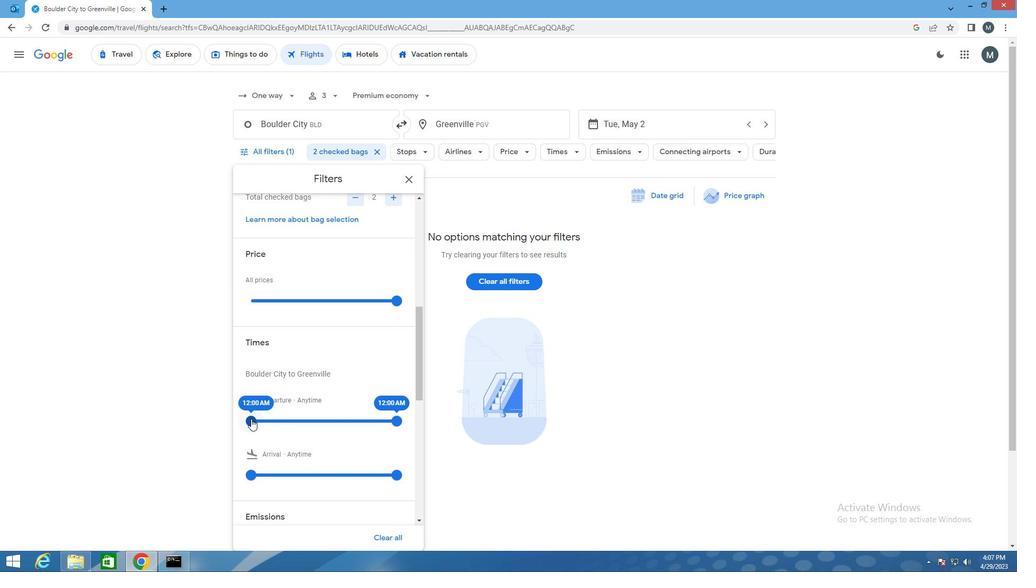 
Action: Mouse moved to (395, 418)
Screenshot: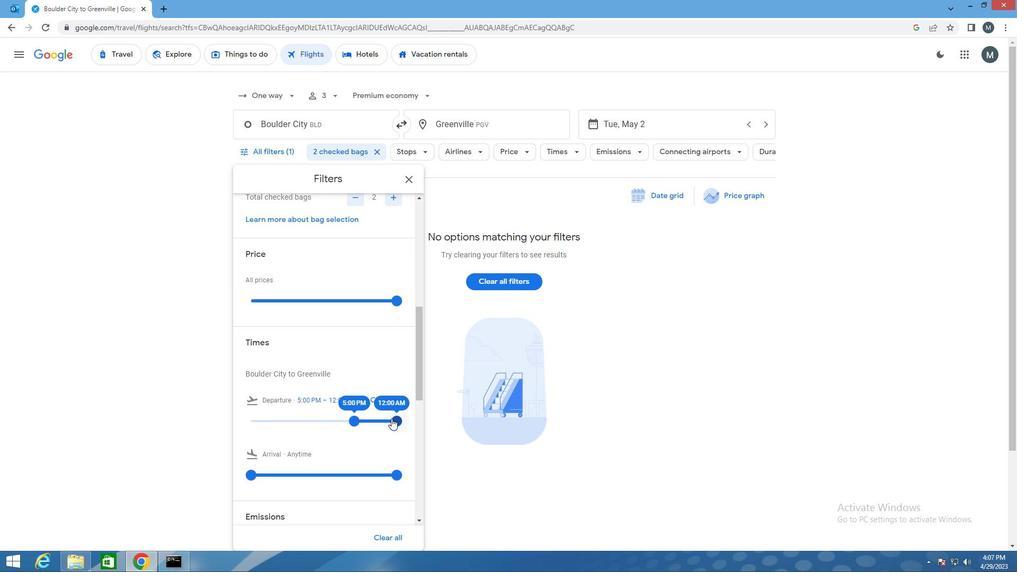 
Action: Mouse pressed left at (395, 418)
Screenshot: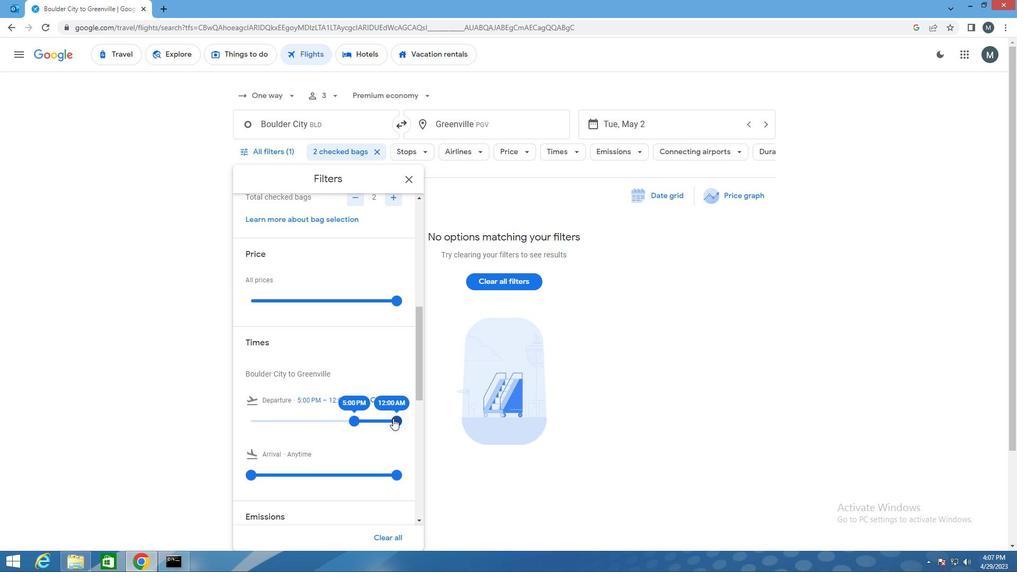 
Action: Mouse moved to (339, 397)
Screenshot: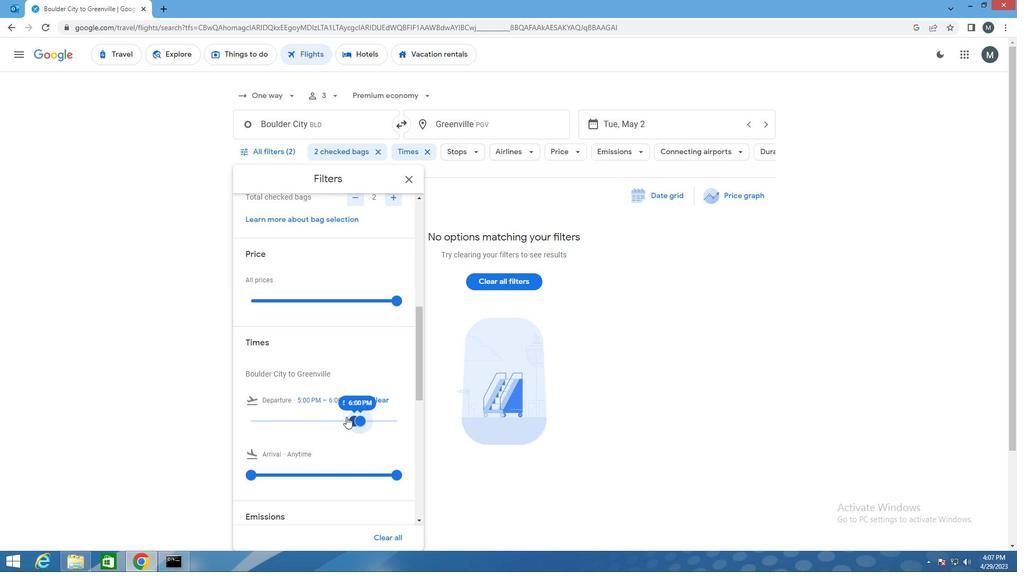 
Action: Mouse scrolled (339, 397) with delta (0, 0)
Screenshot: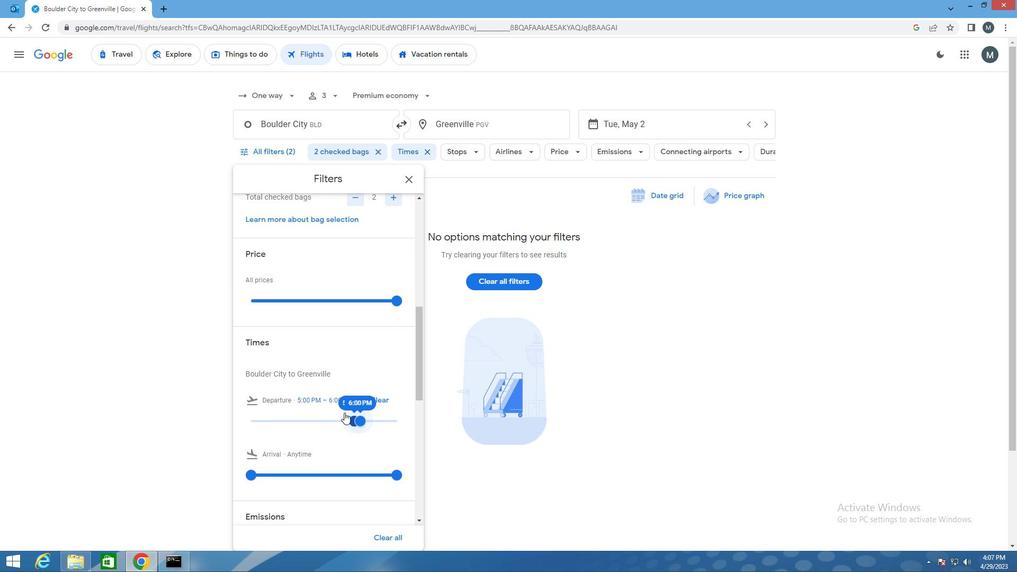 
Action: Mouse scrolled (339, 397) with delta (0, 0)
Screenshot: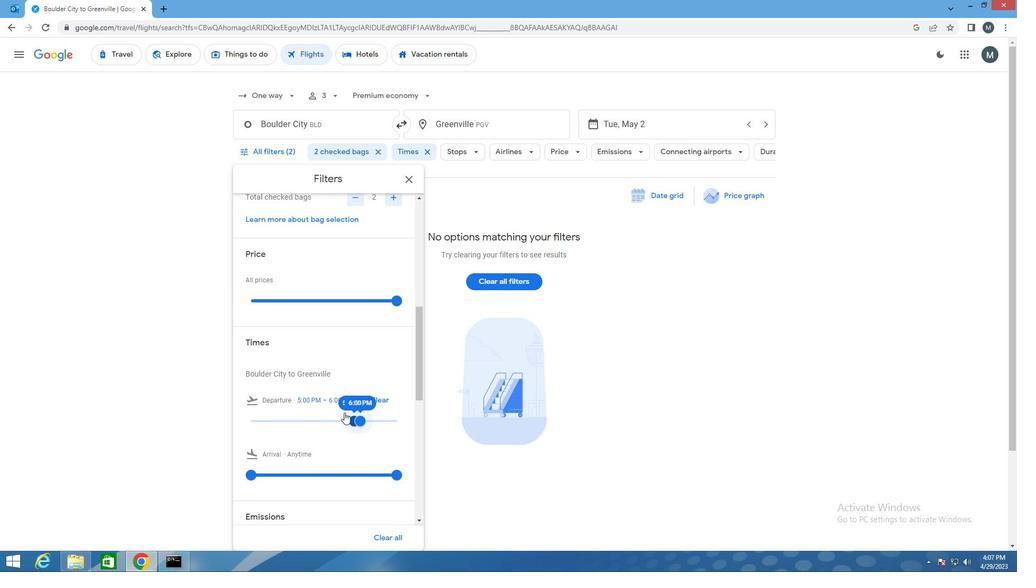 
Action: Mouse moved to (339, 397)
Screenshot: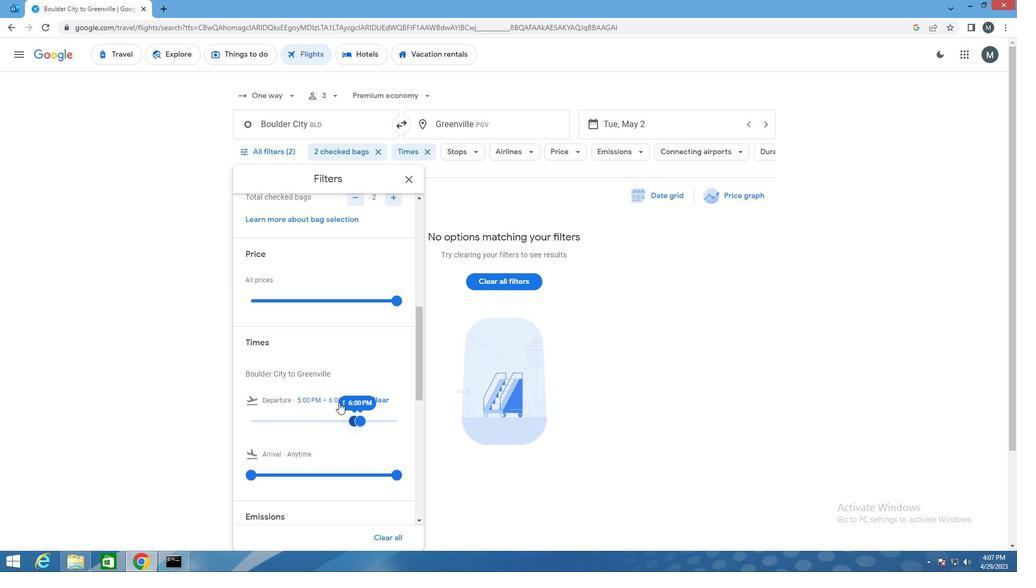 
Action: Mouse scrolled (339, 397) with delta (0, 0)
Screenshot: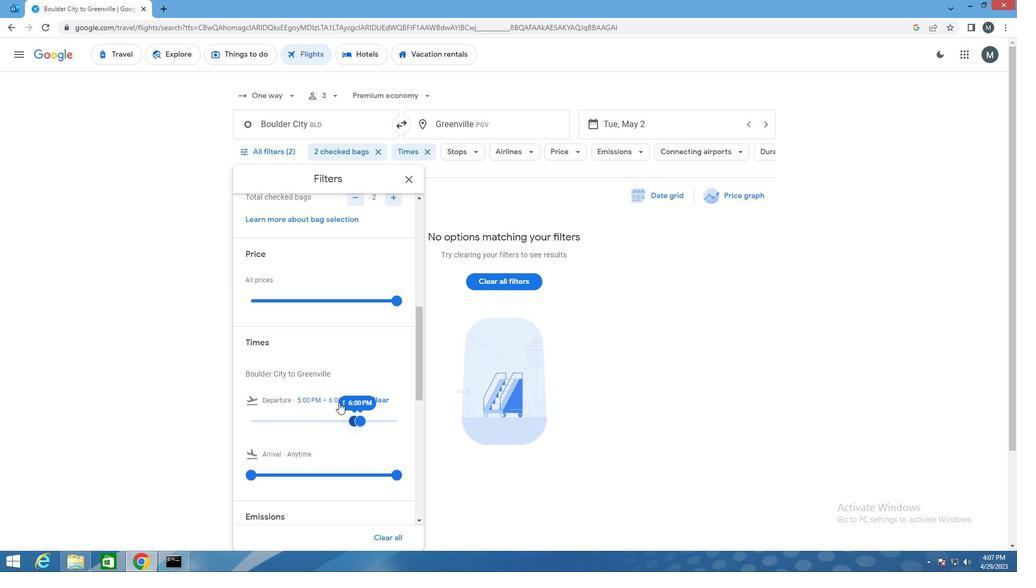 
Action: Mouse moved to (409, 176)
Screenshot: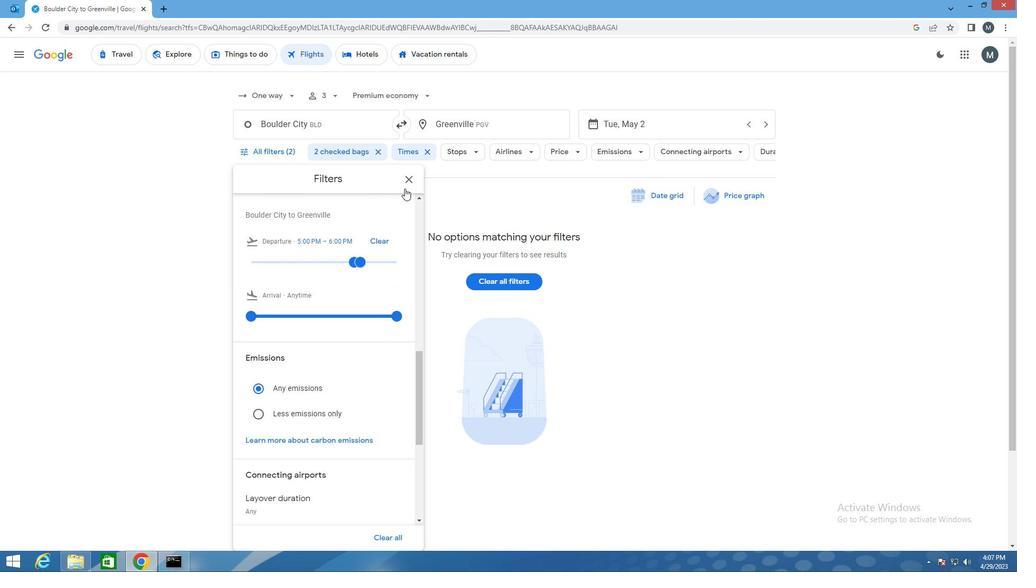 
Action: Mouse pressed left at (409, 176)
Screenshot: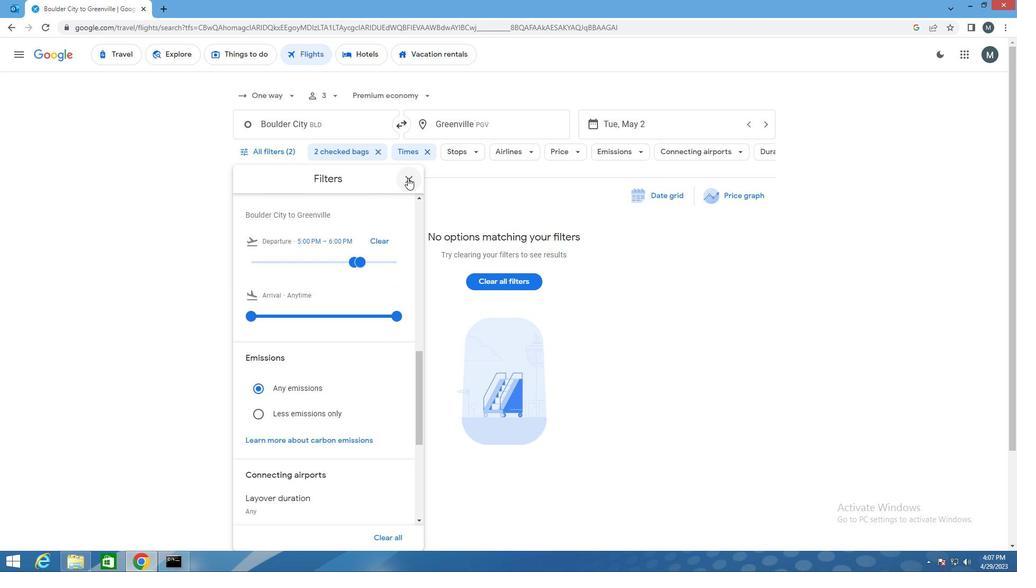 
